 Task: Create a due date automation trigger when advanced on, on the wednesday before a card is due add dates due in between 1 and 5 working days at 11:00 AM.
Action: Mouse moved to (1381, 105)
Screenshot: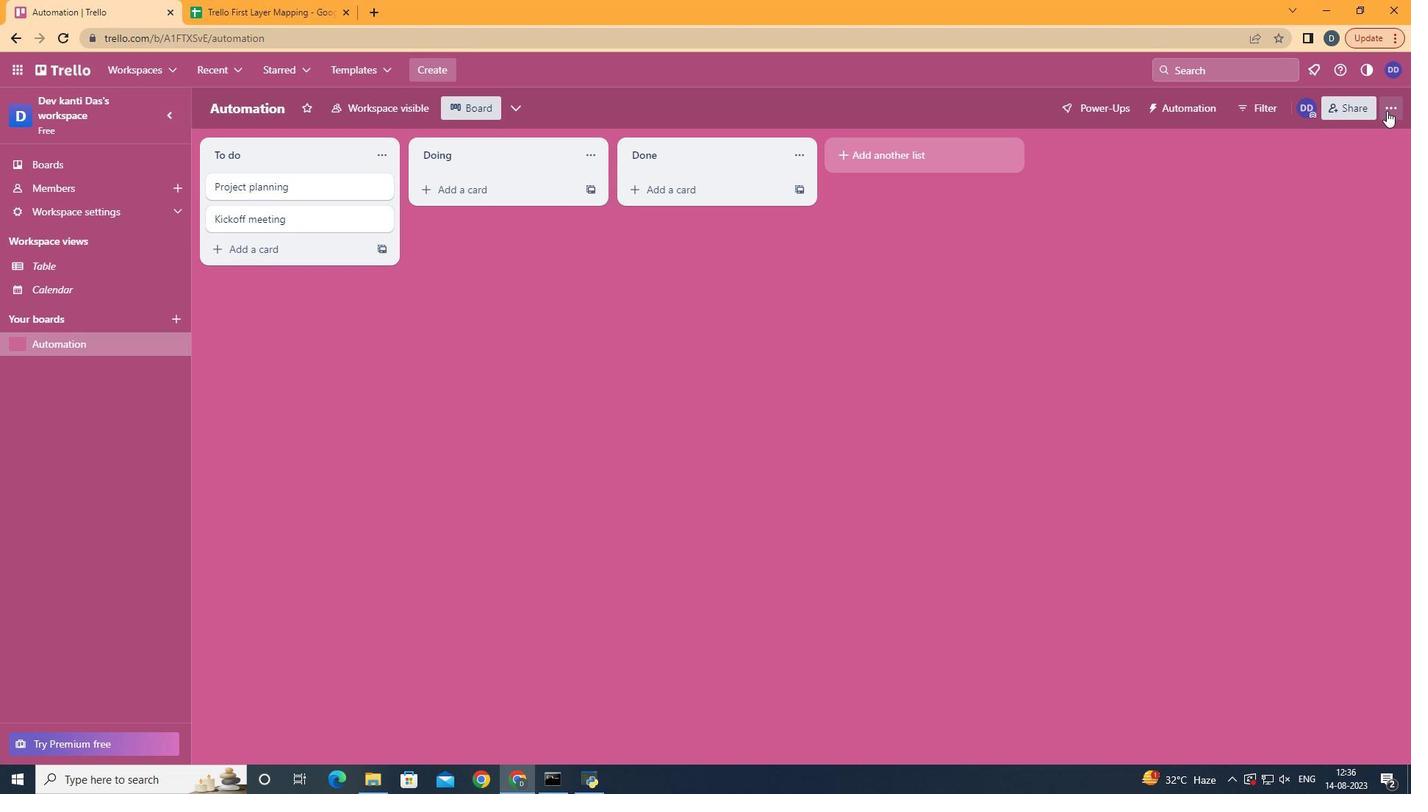 
Action: Mouse pressed left at (1381, 105)
Screenshot: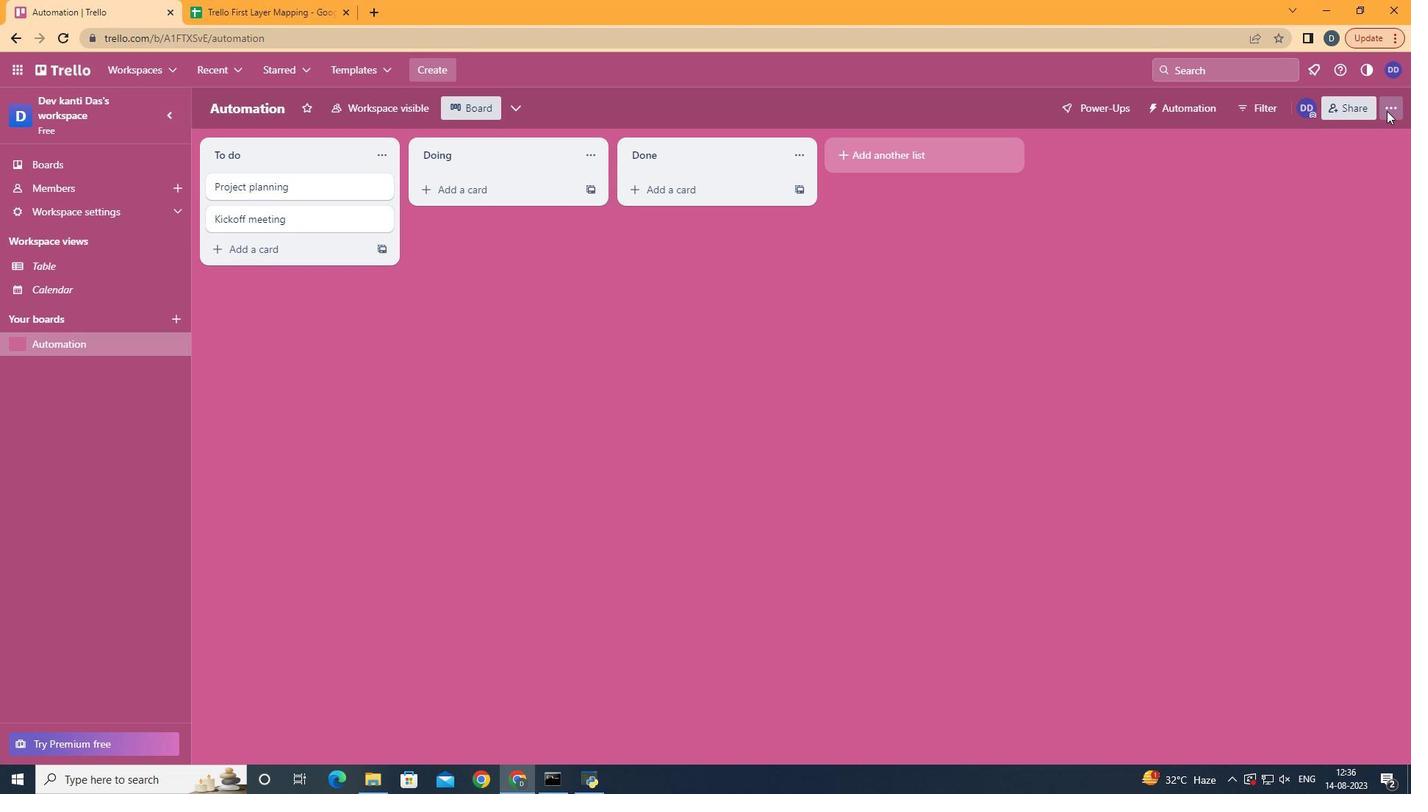 
Action: Mouse moved to (1248, 298)
Screenshot: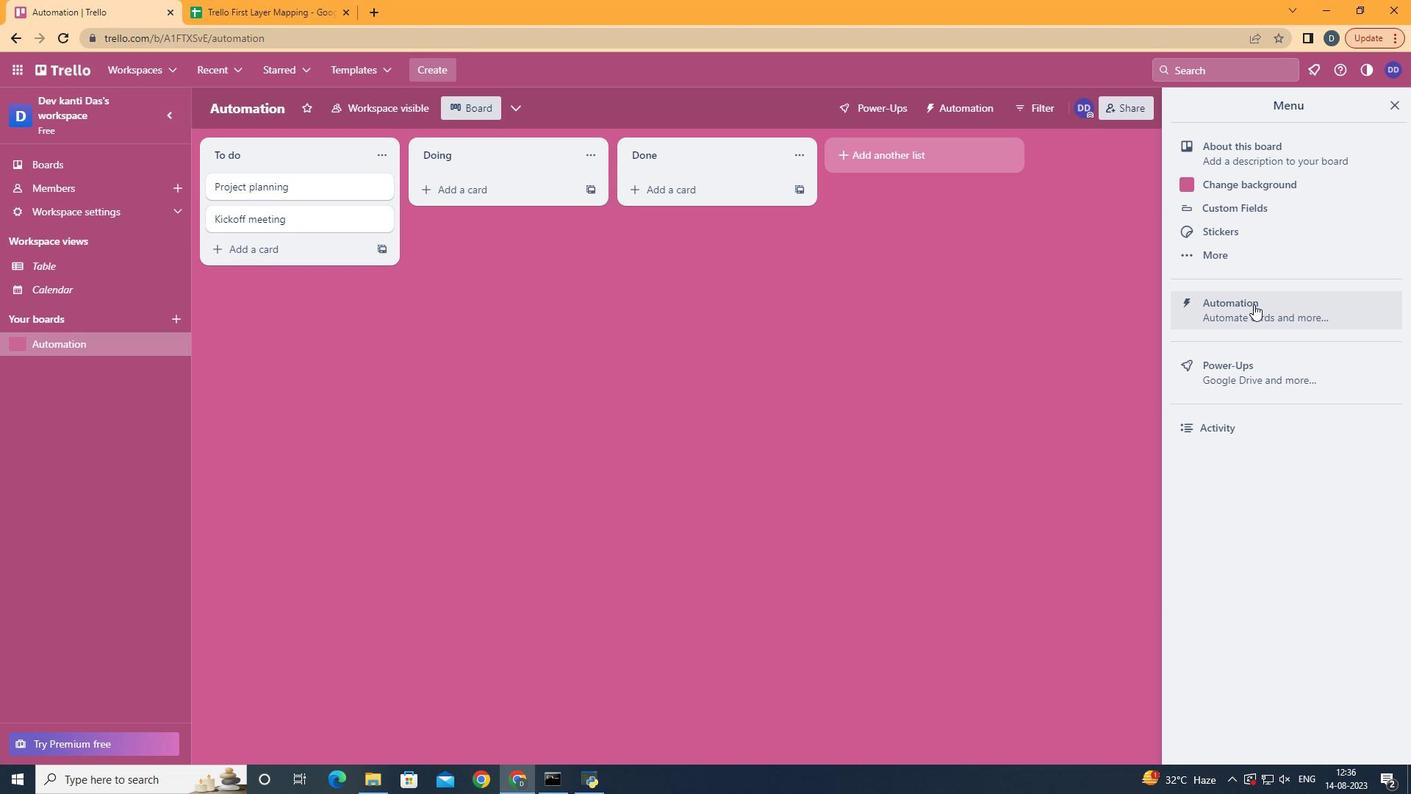
Action: Mouse pressed left at (1248, 298)
Screenshot: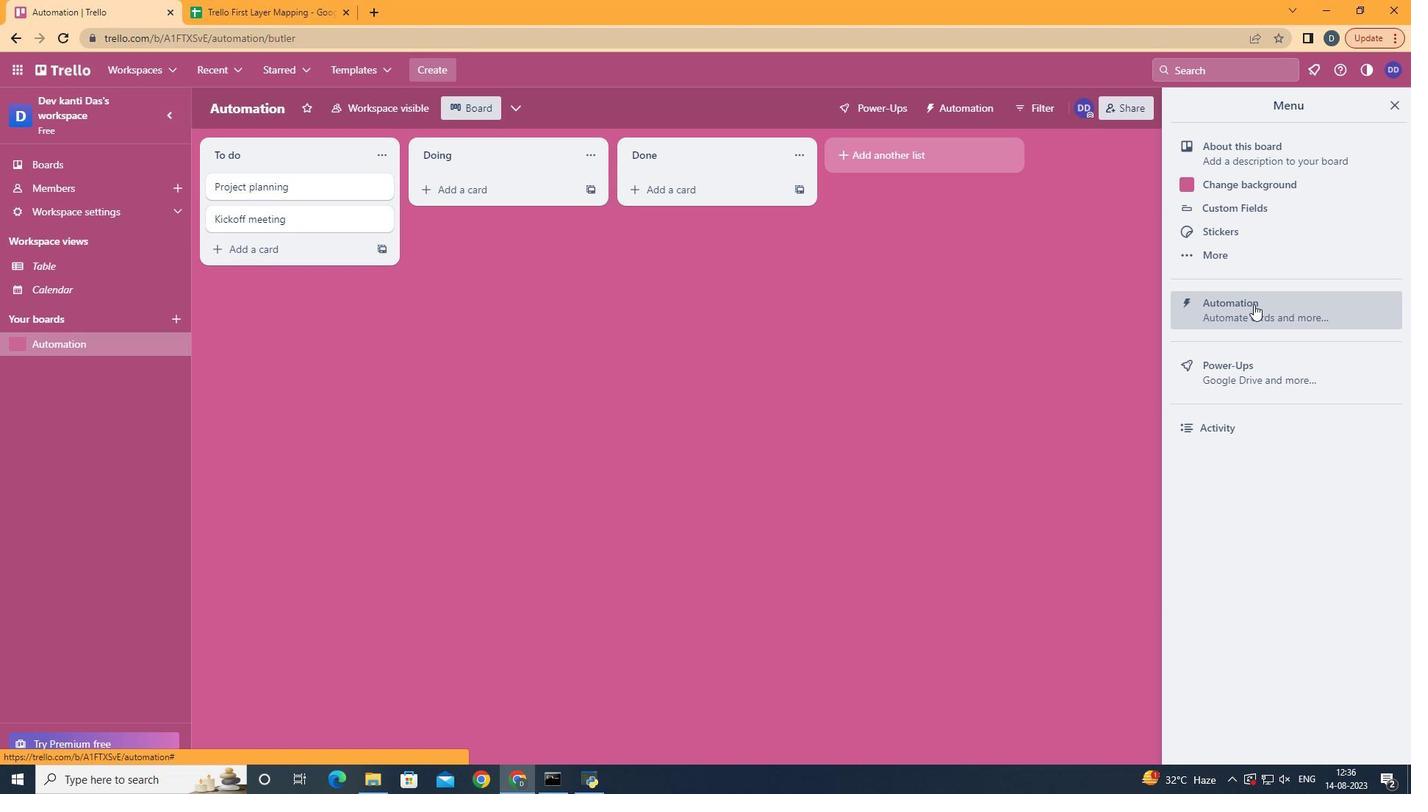 
Action: Mouse moved to (244, 285)
Screenshot: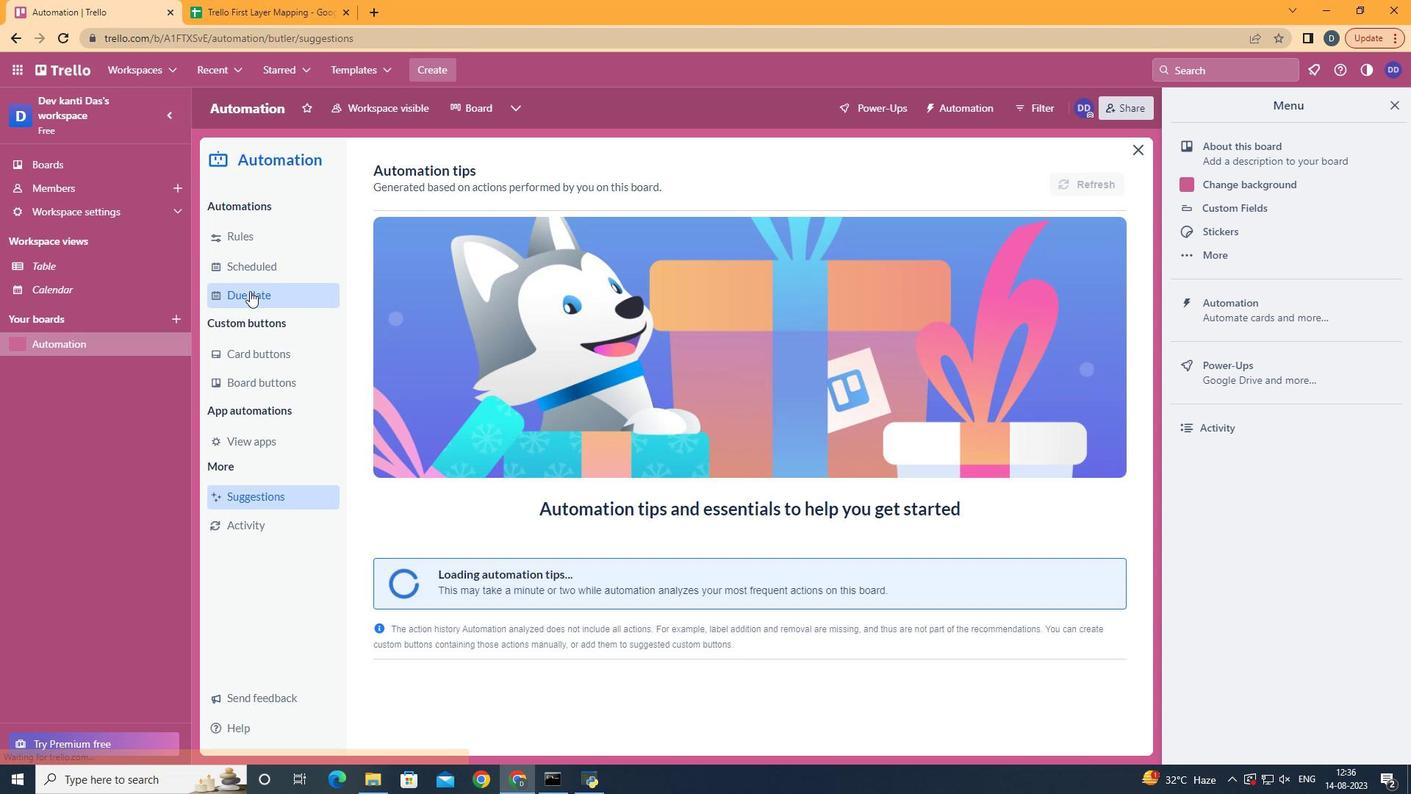 
Action: Mouse pressed left at (244, 285)
Screenshot: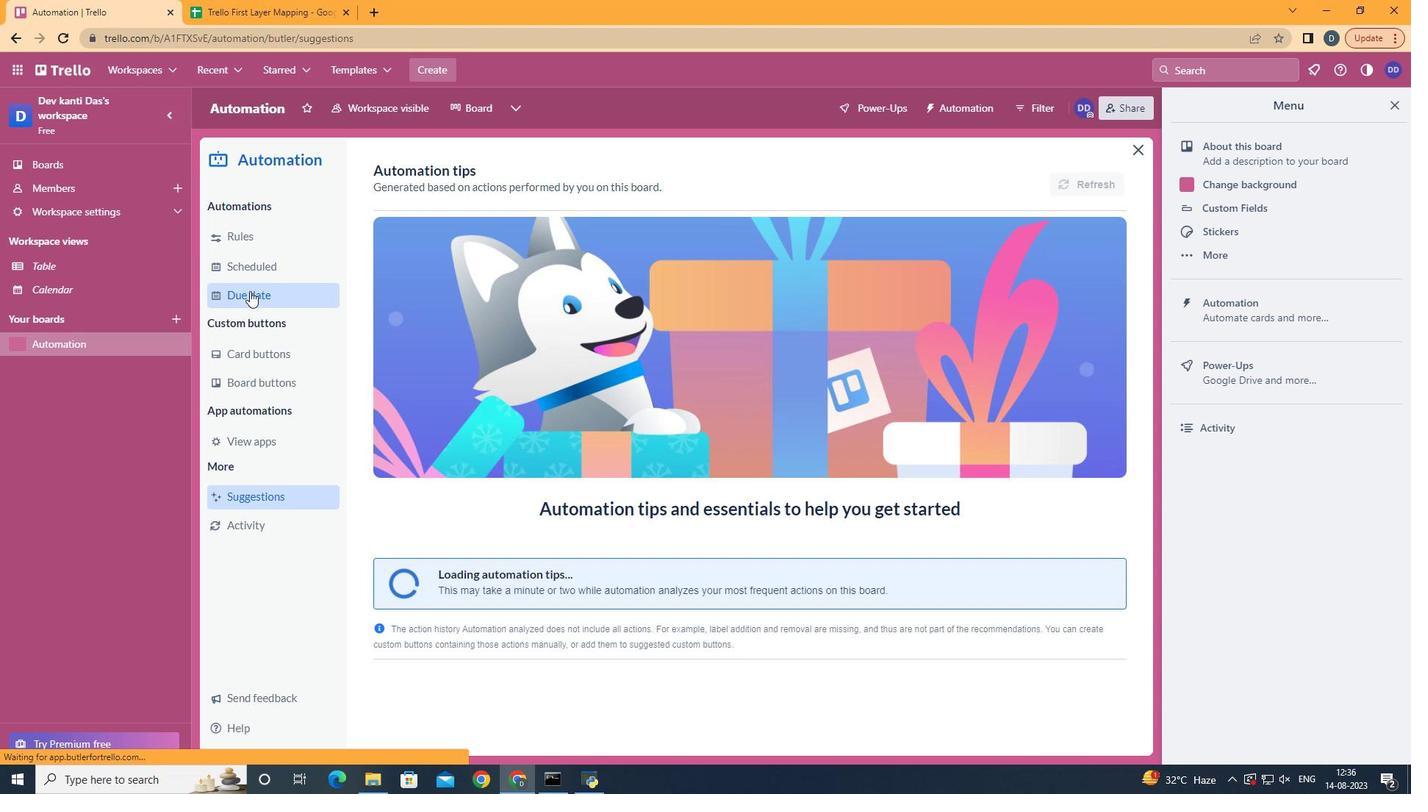 
Action: Mouse moved to (1020, 173)
Screenshot: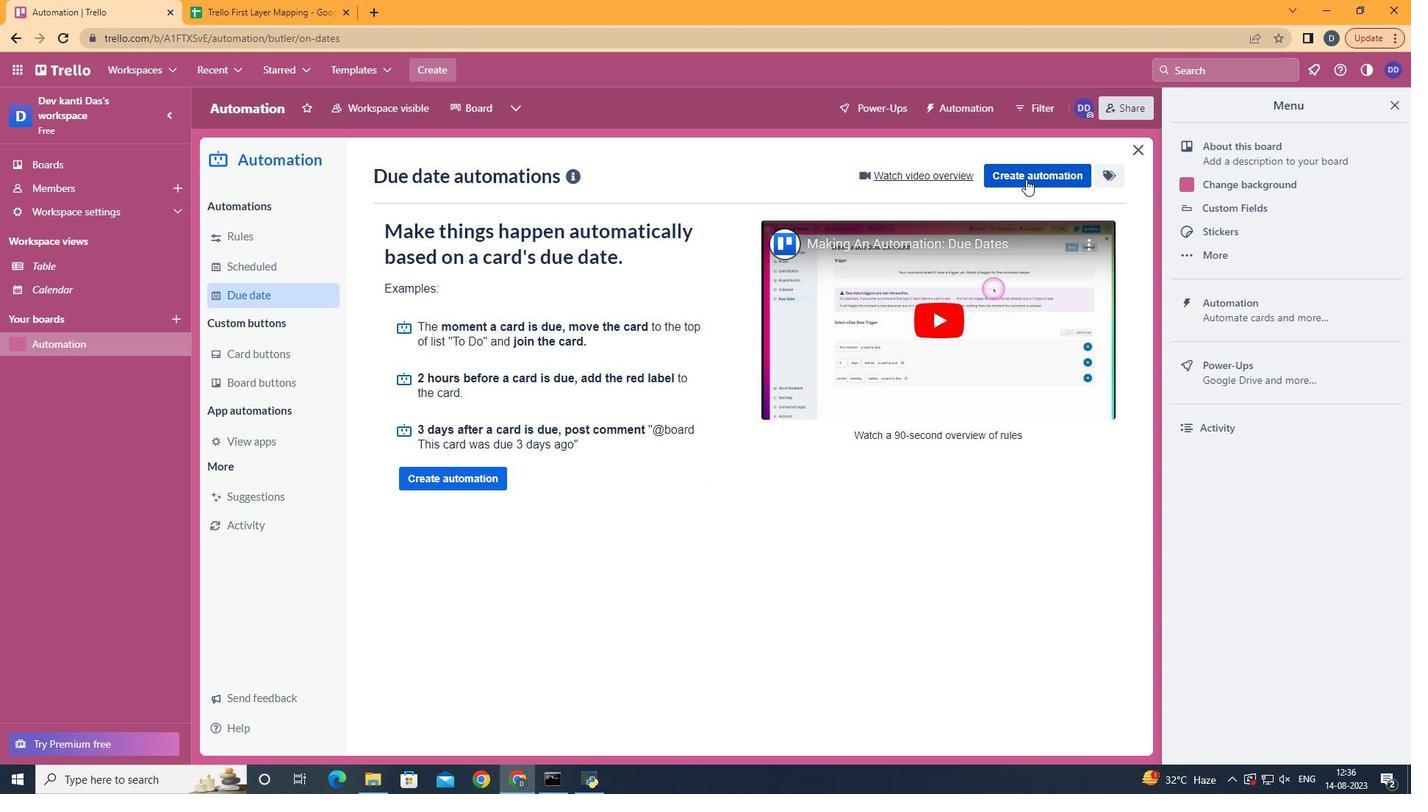 
Action: Mouse pressed left at (1020, 173)
Screenshot: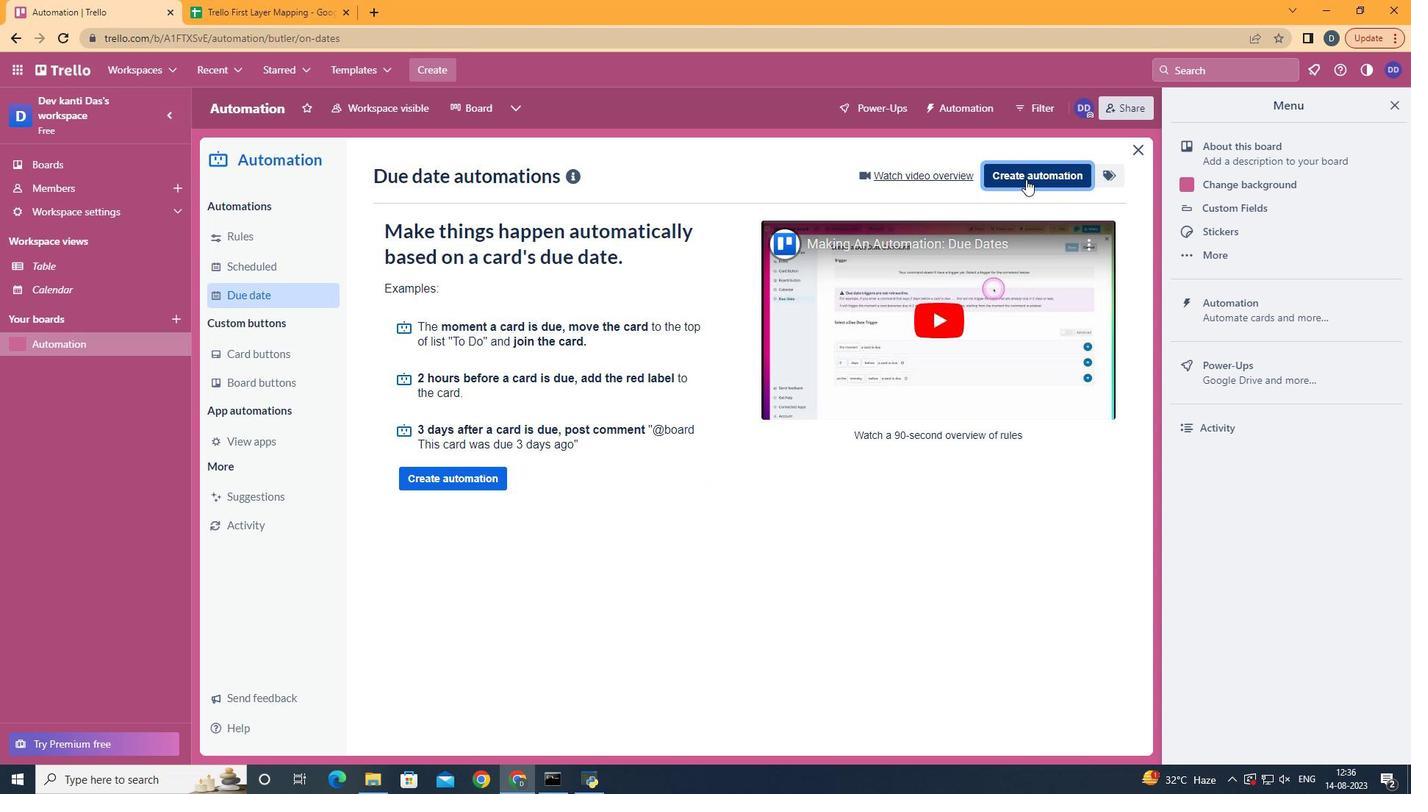 
Action: Mouse moved to (717, 311)
Screenshot: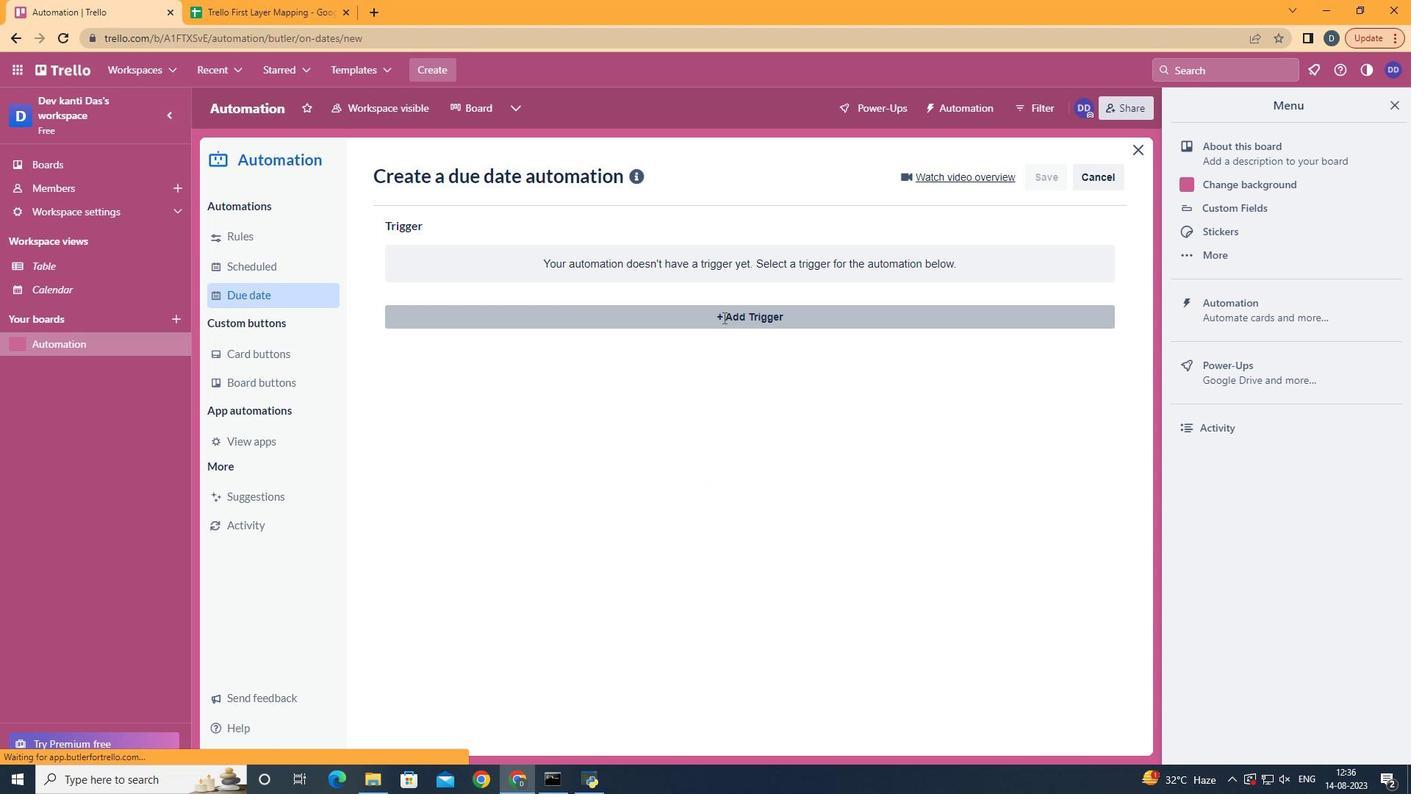 
Action: Mouse pressed left at (717, 311)
Screenshot: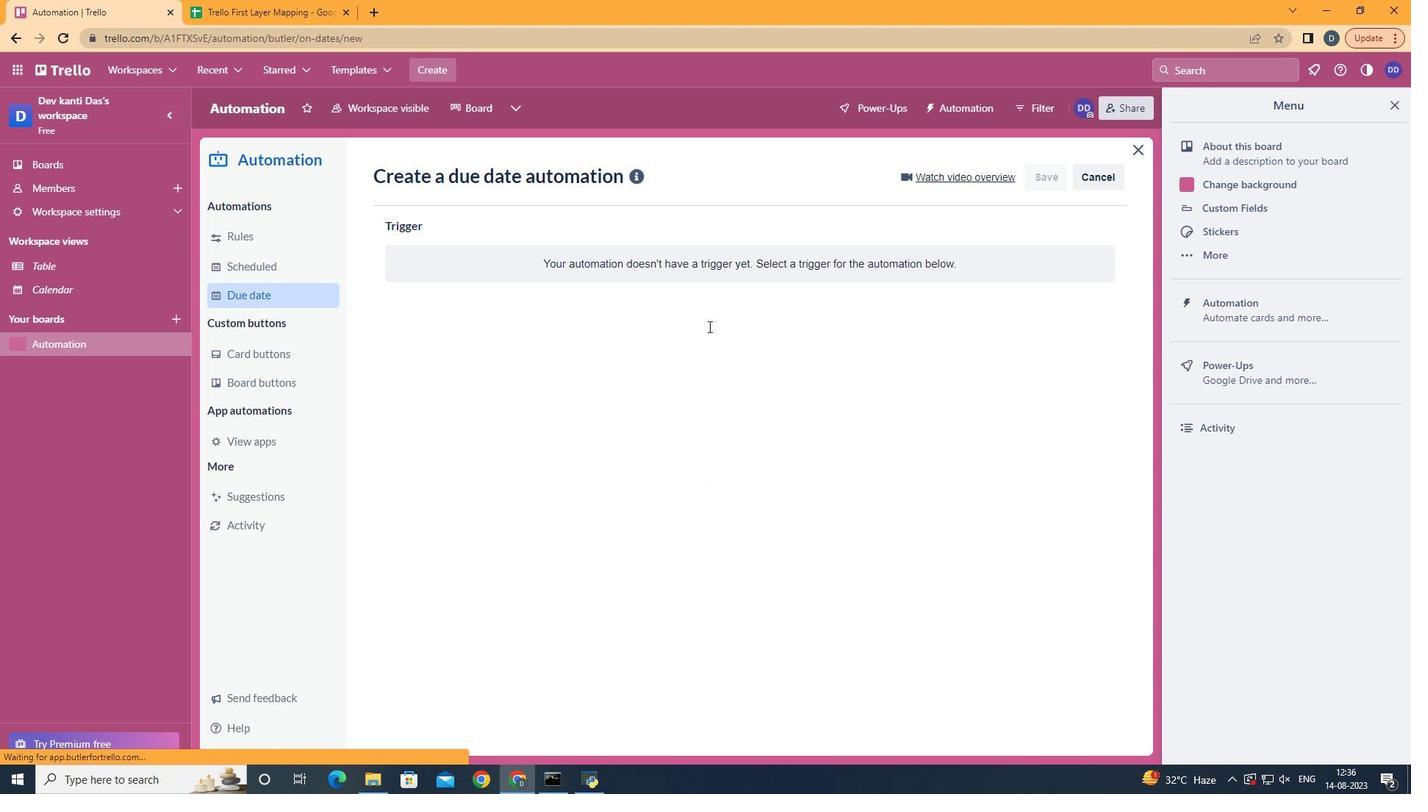 
Action: Mouse moved to (486, 444)
Screenshot: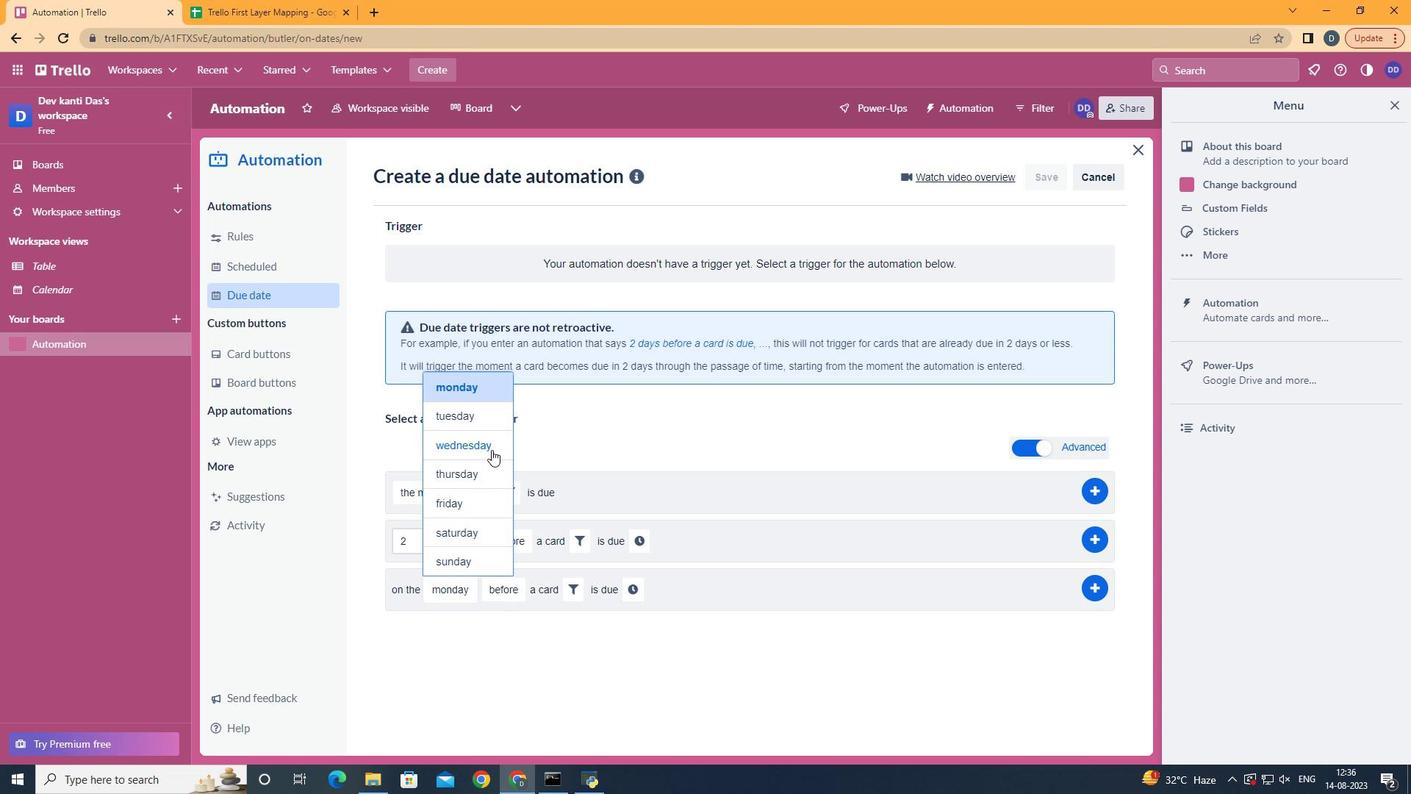 
Action: Mouse pressed left at (486, 444)
Screenshot: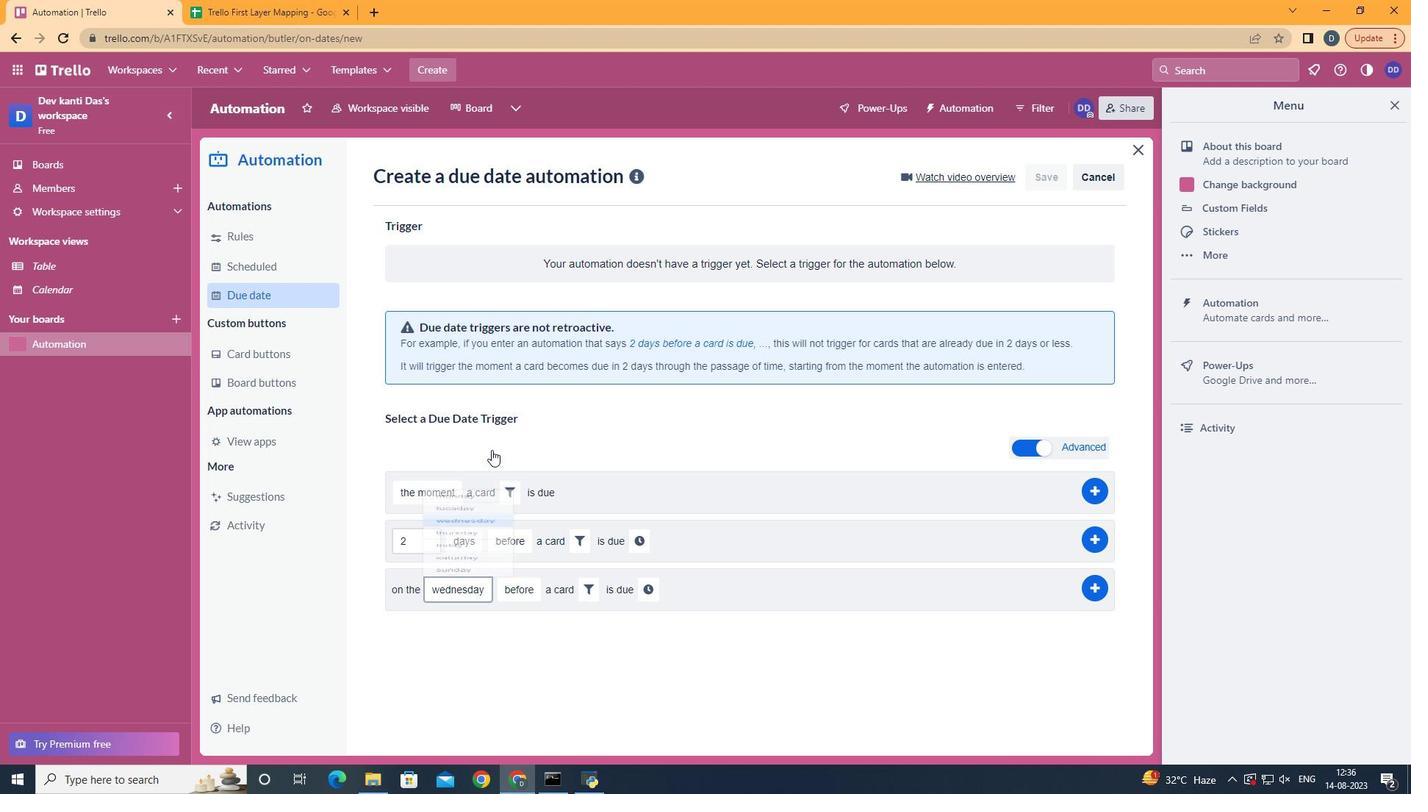 
Action: Mouse moved to (589, 584)
Screenshot: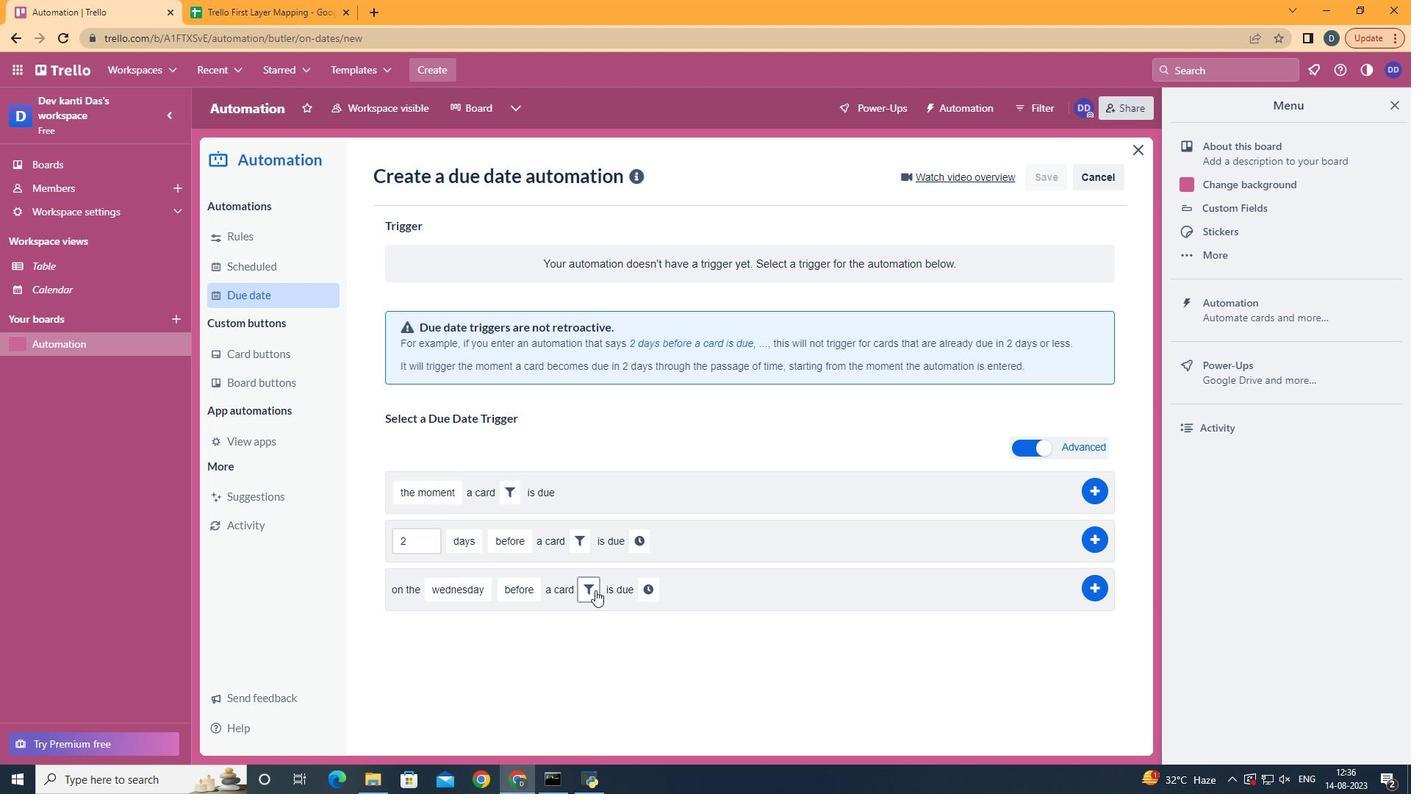 
Action: Mouse pressed left at (589, 584)
Screenshot: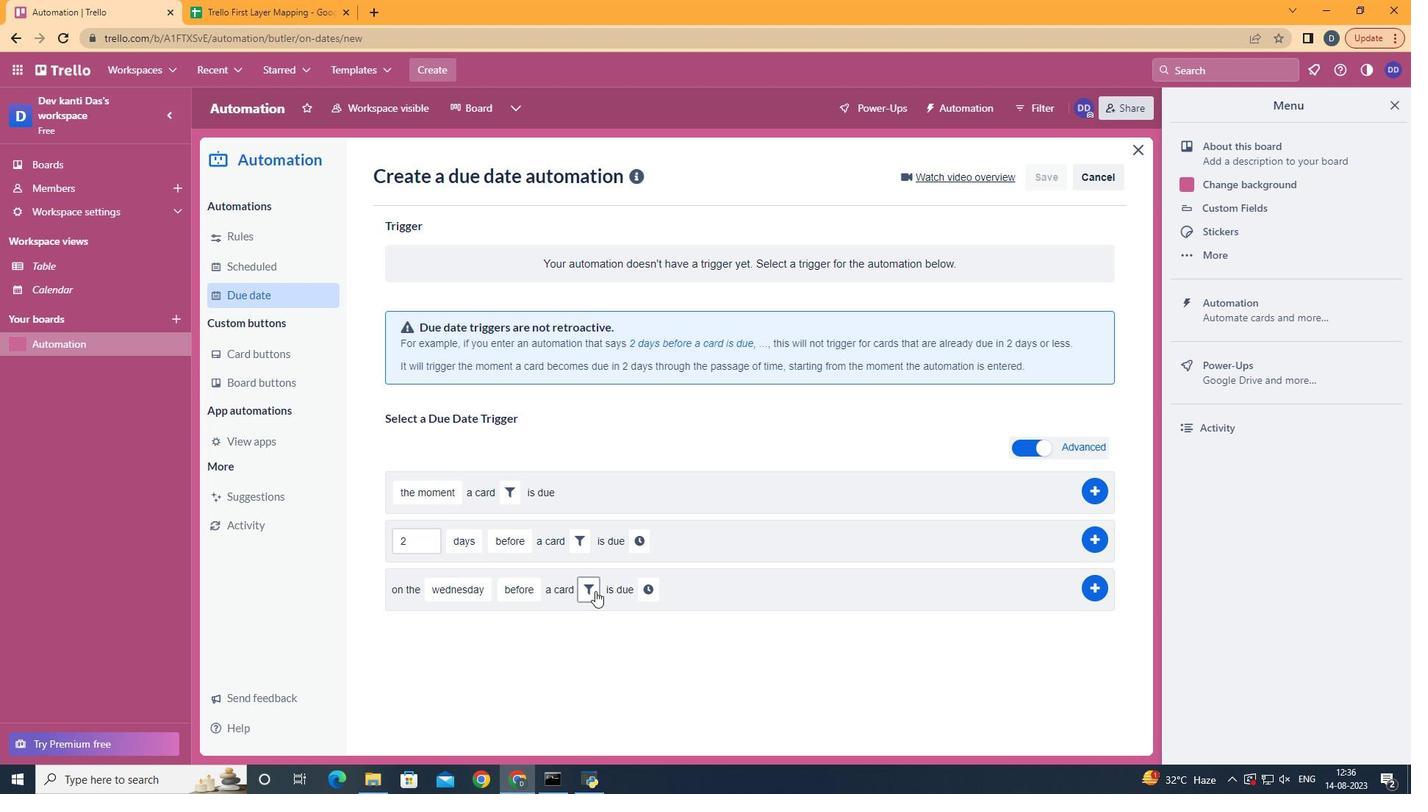 
Action: Mouse moved to (667, 622)
Screenshot: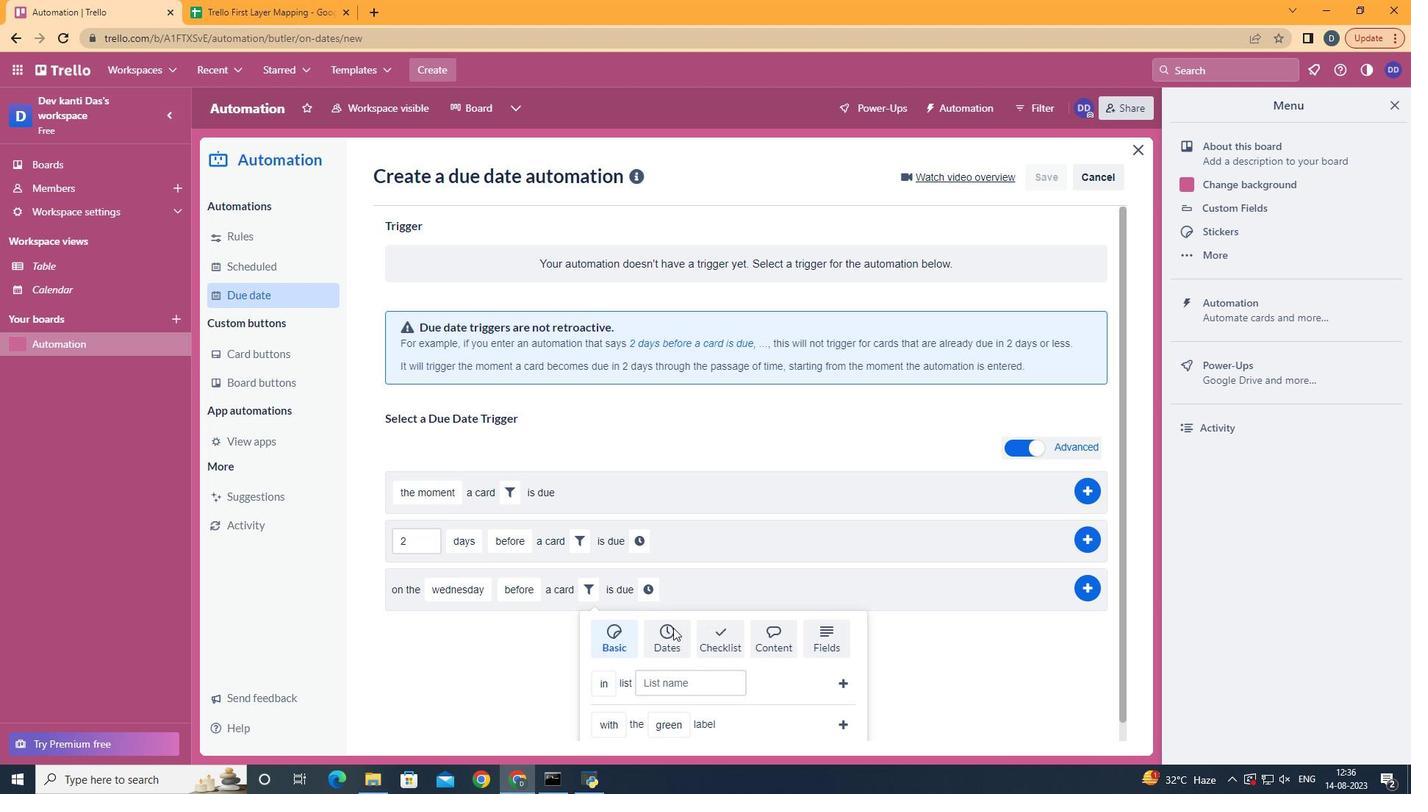 
Action: Mouse pressed left at (667, 622)
Screenshot: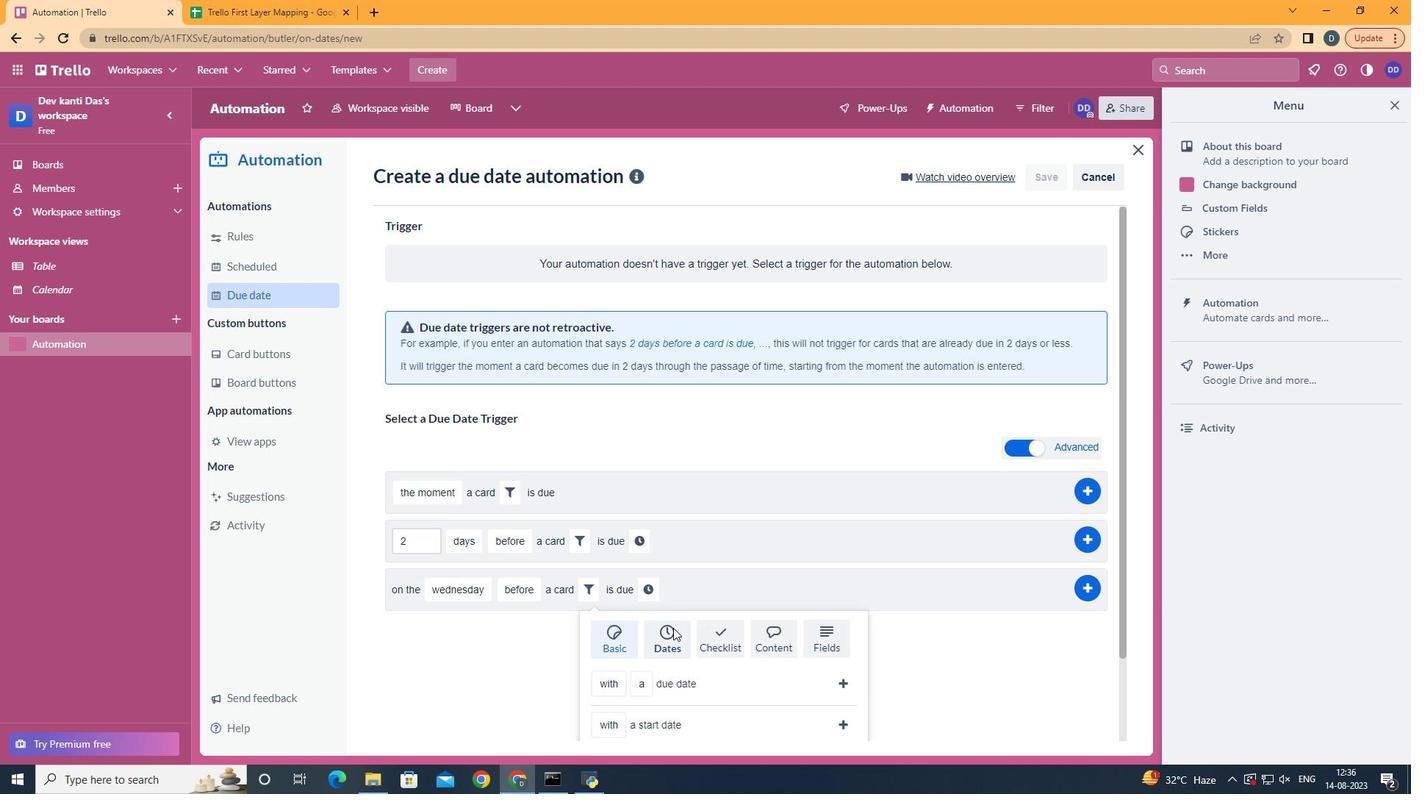 
Action: Mouse scrolled (667, 621) with delta (0, 0)
Screenshot: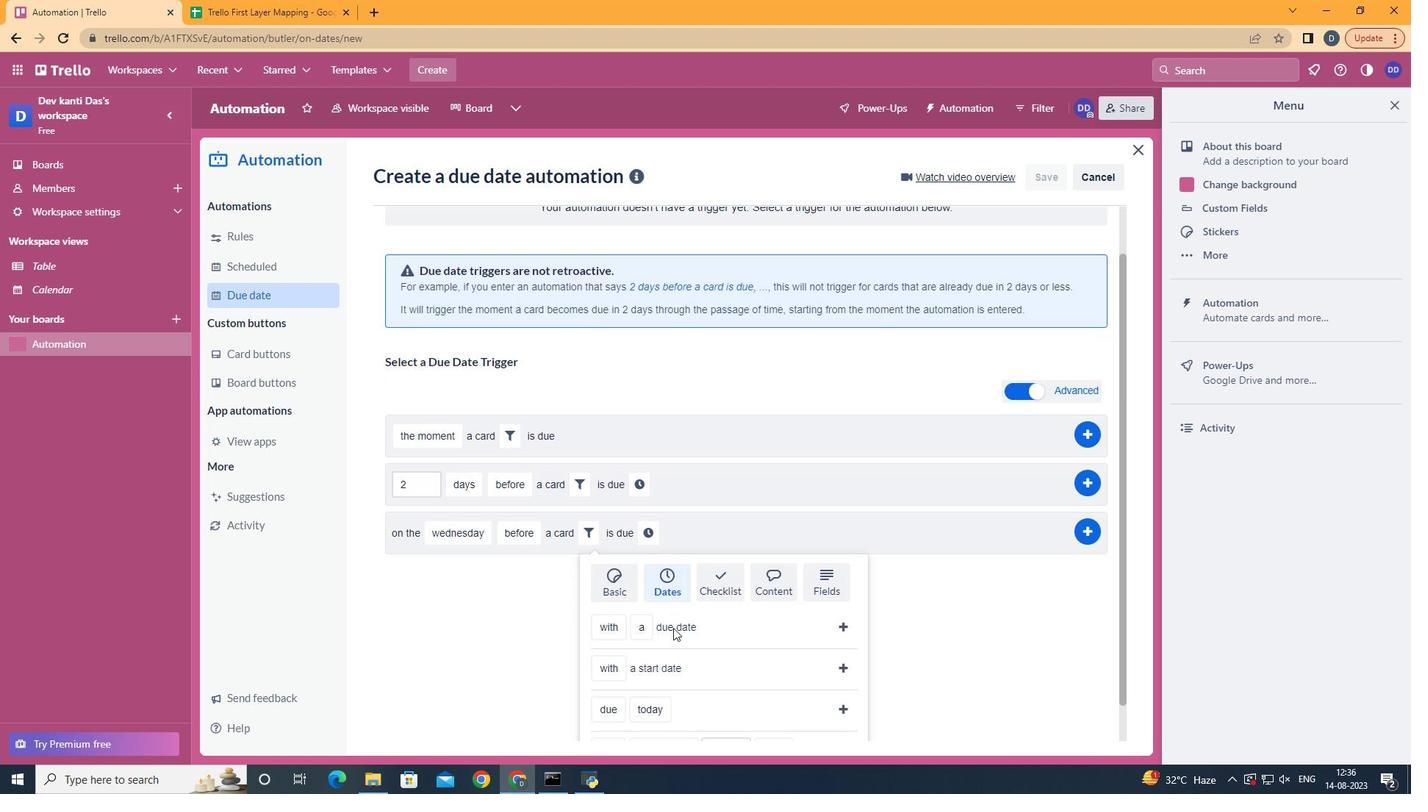 
Action: Mouse scrolled (667, 621) with delta (0, 0)
Screenshot: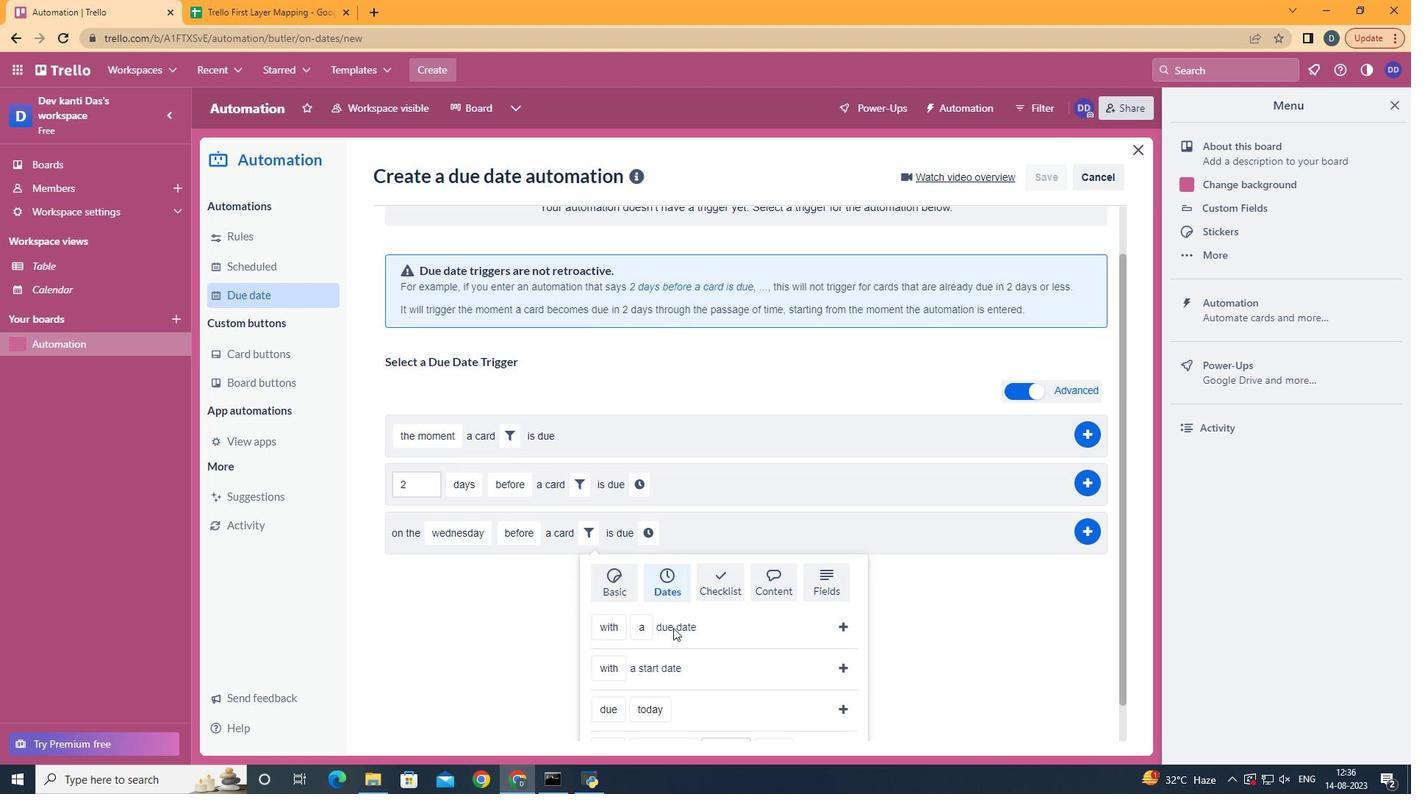 
Action: Mouse scrolled (667, 621) with delta (0, 0)
Screenshot: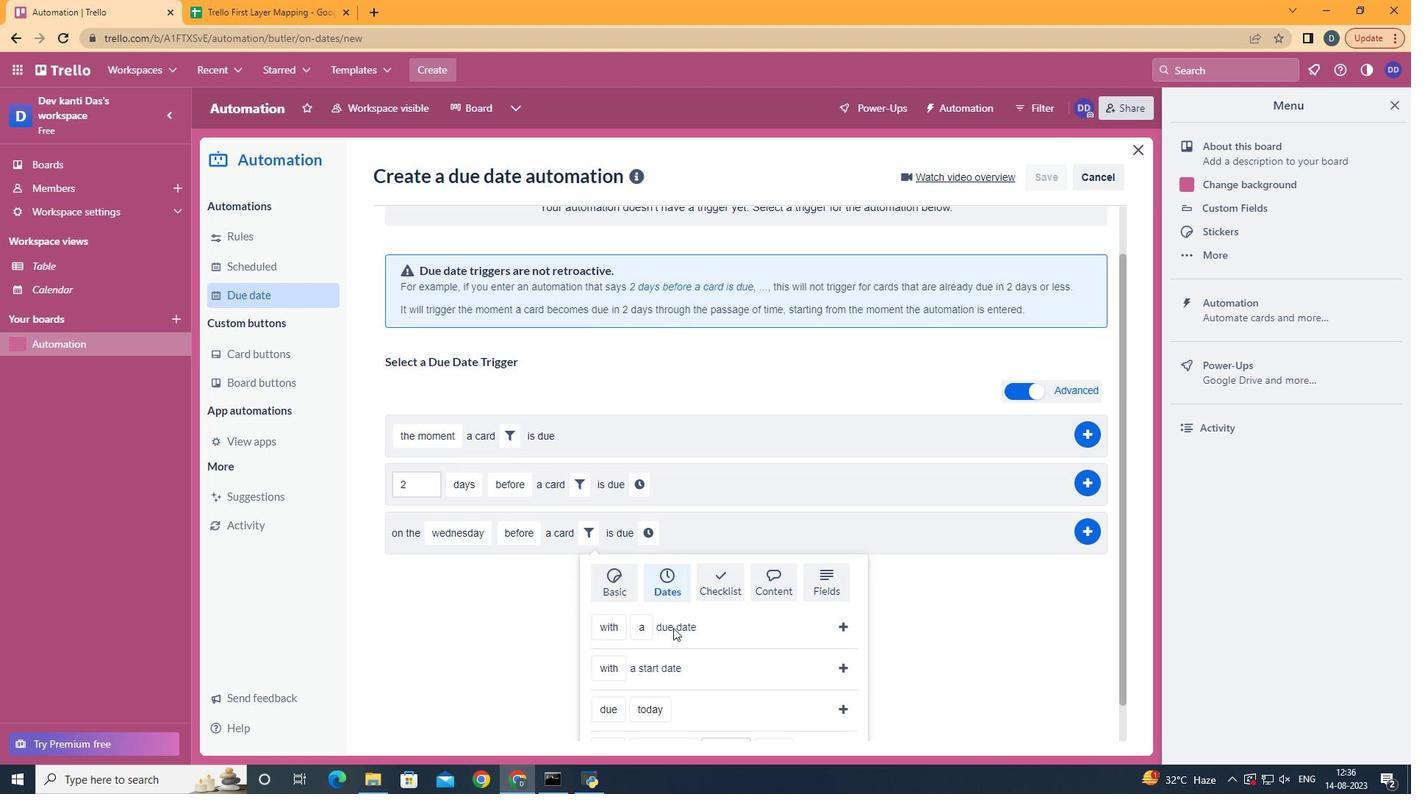 
Action: Mouse scrolled (667, 621) with delta (0, 0)
Screenshot: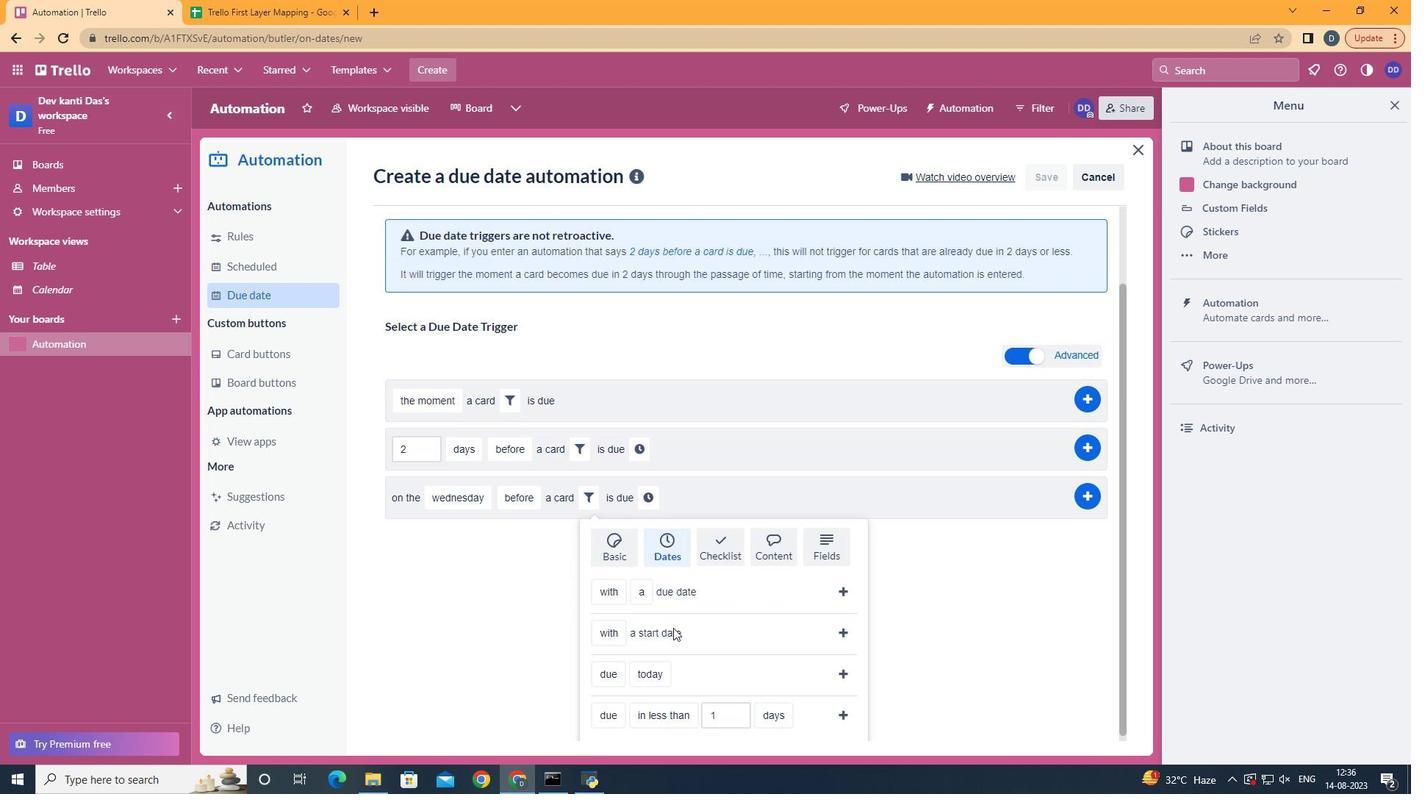 
Action: Mouse scrolled (667, 621) with delta (0, 0)
Screenshot: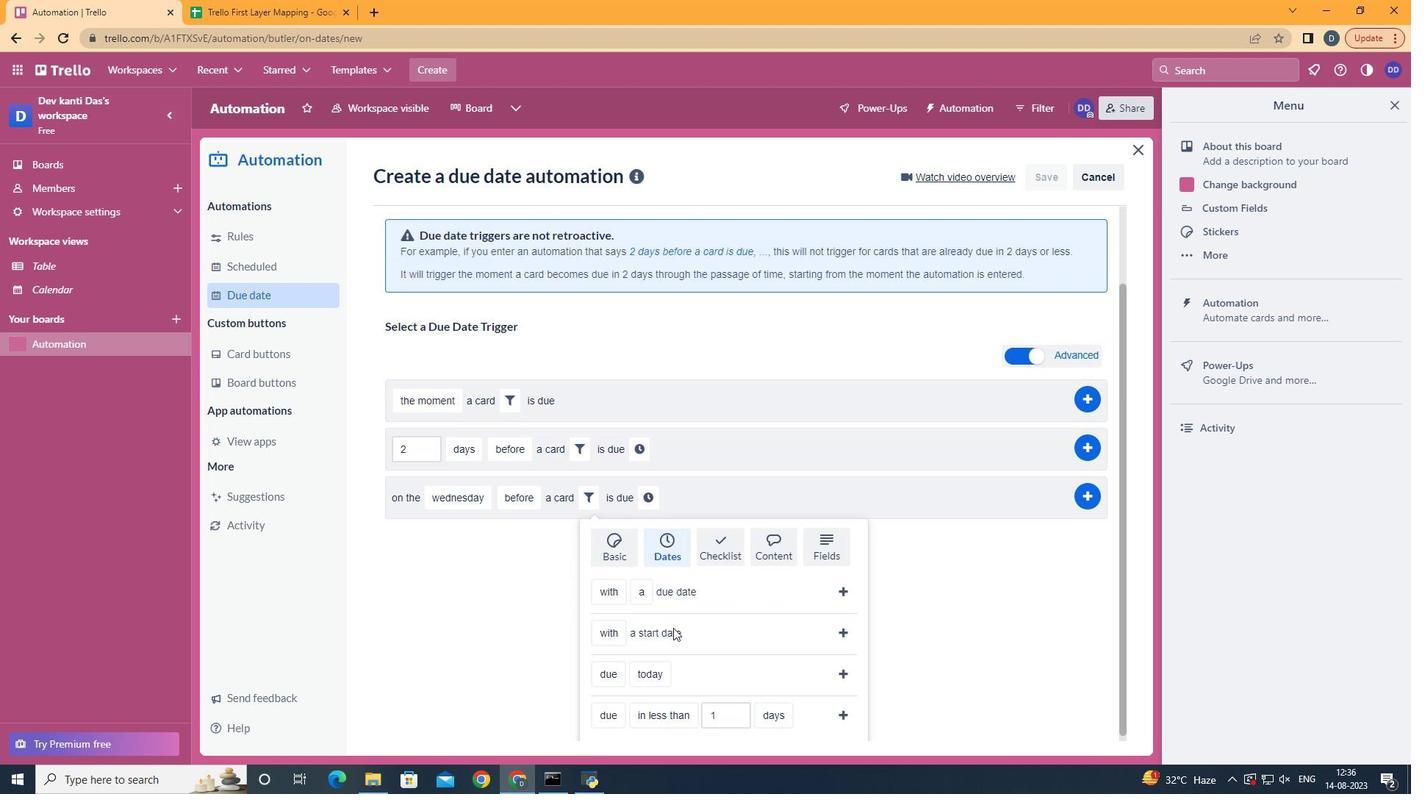 
Action: Mouse moved to (674, 680)
Screenshot: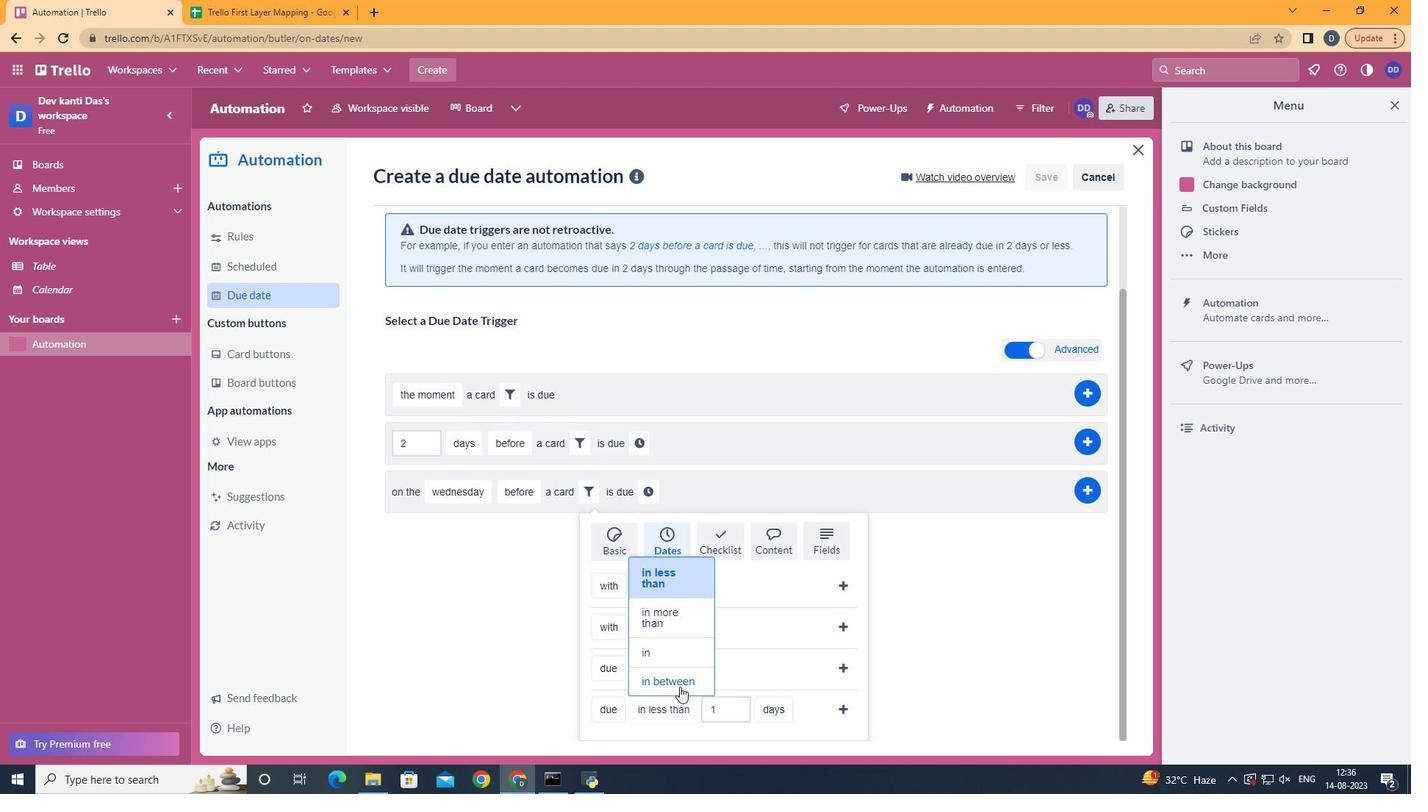
Action: Mouse pressed left at (674, 680)
Screenshot: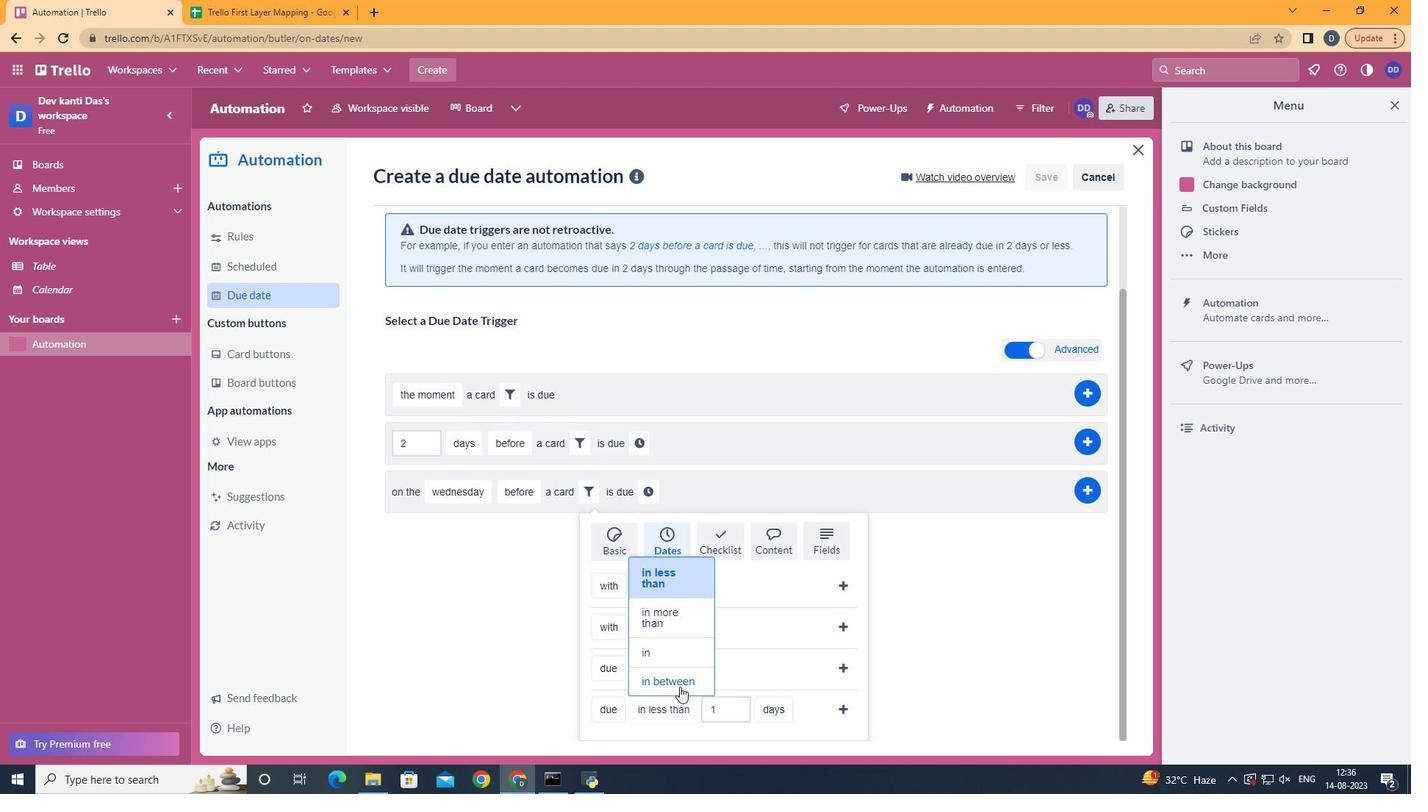 
Action: Mouse moved to (851, 683)
Screenshot: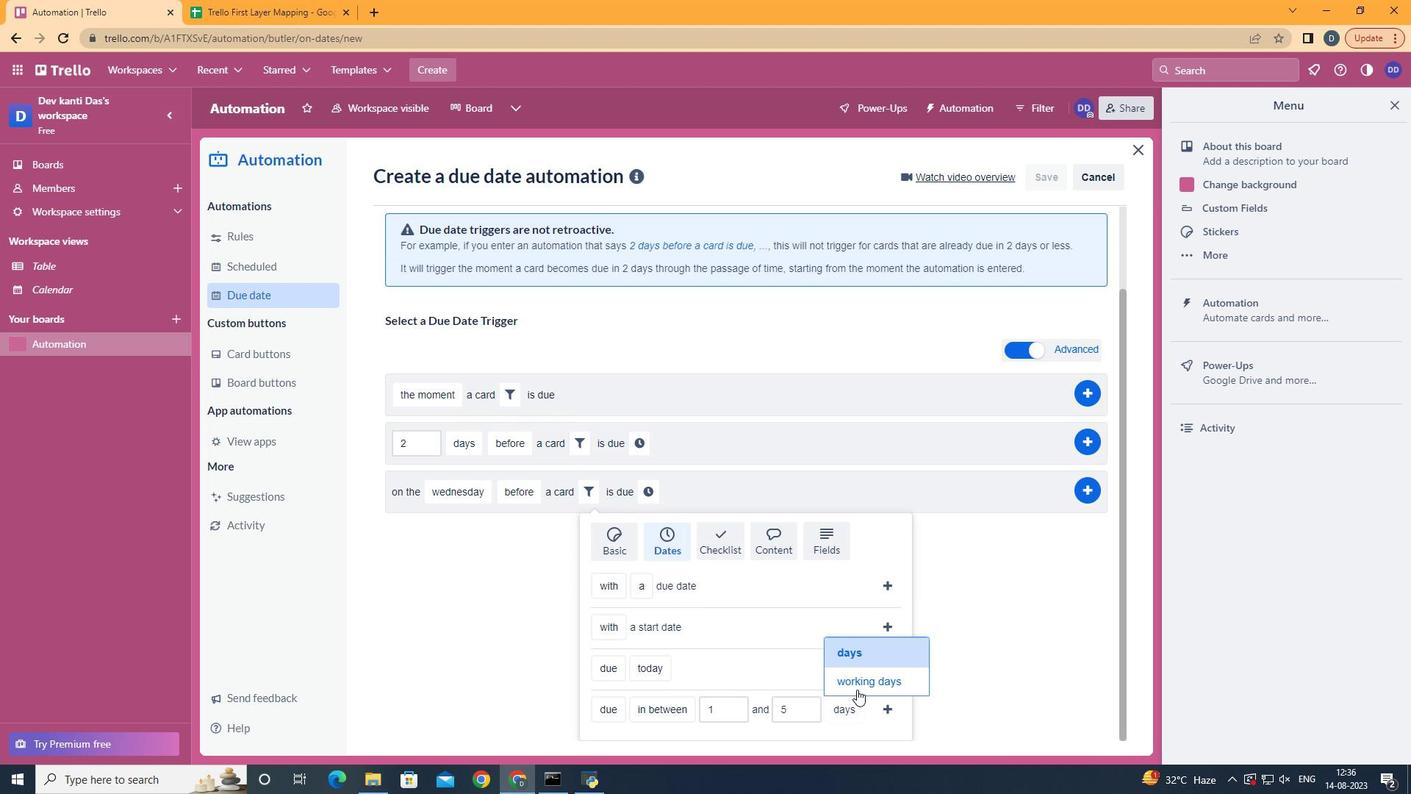
Action: Mouse pressed left at (851, 683)
Screenshot: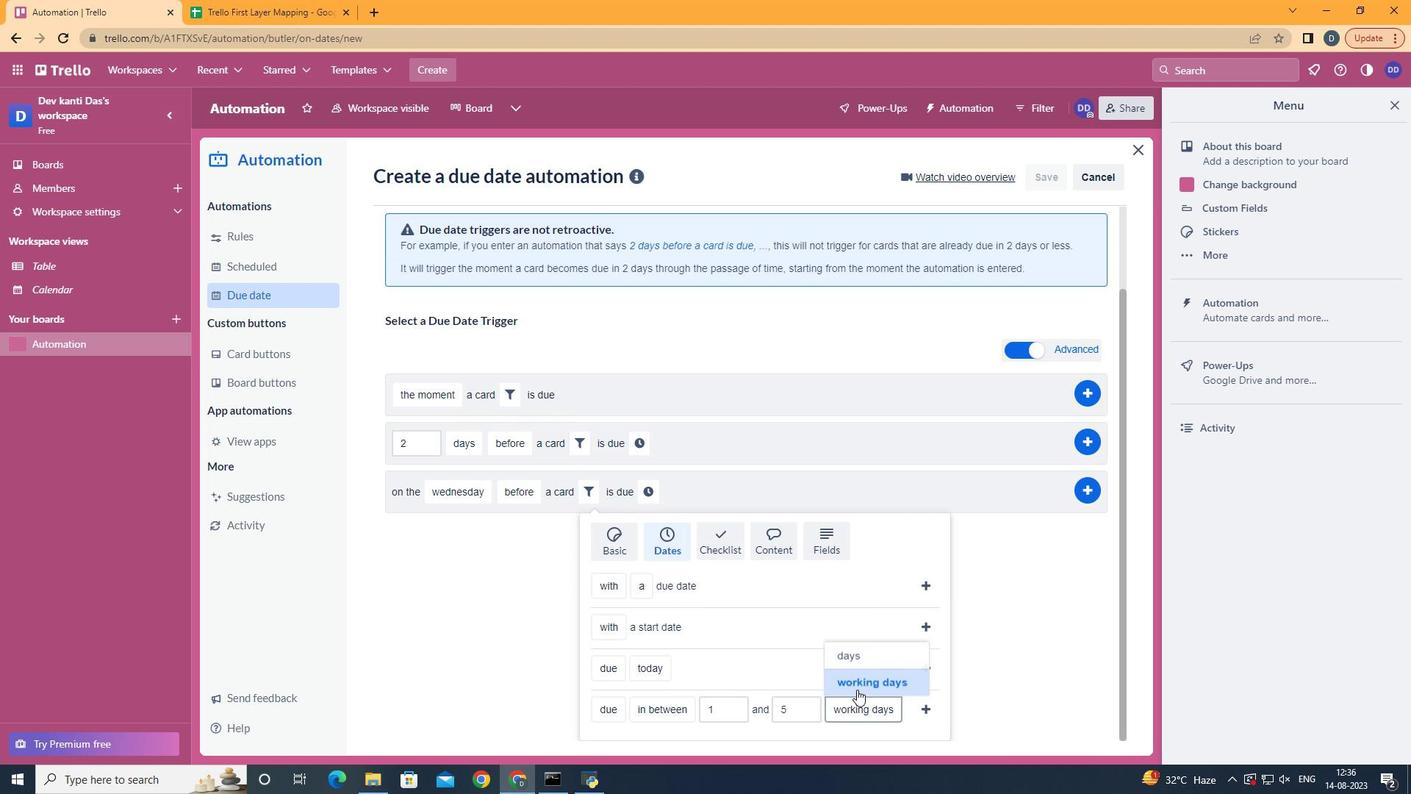 
Action: Mouse moved to (917, 705)
Screenshot: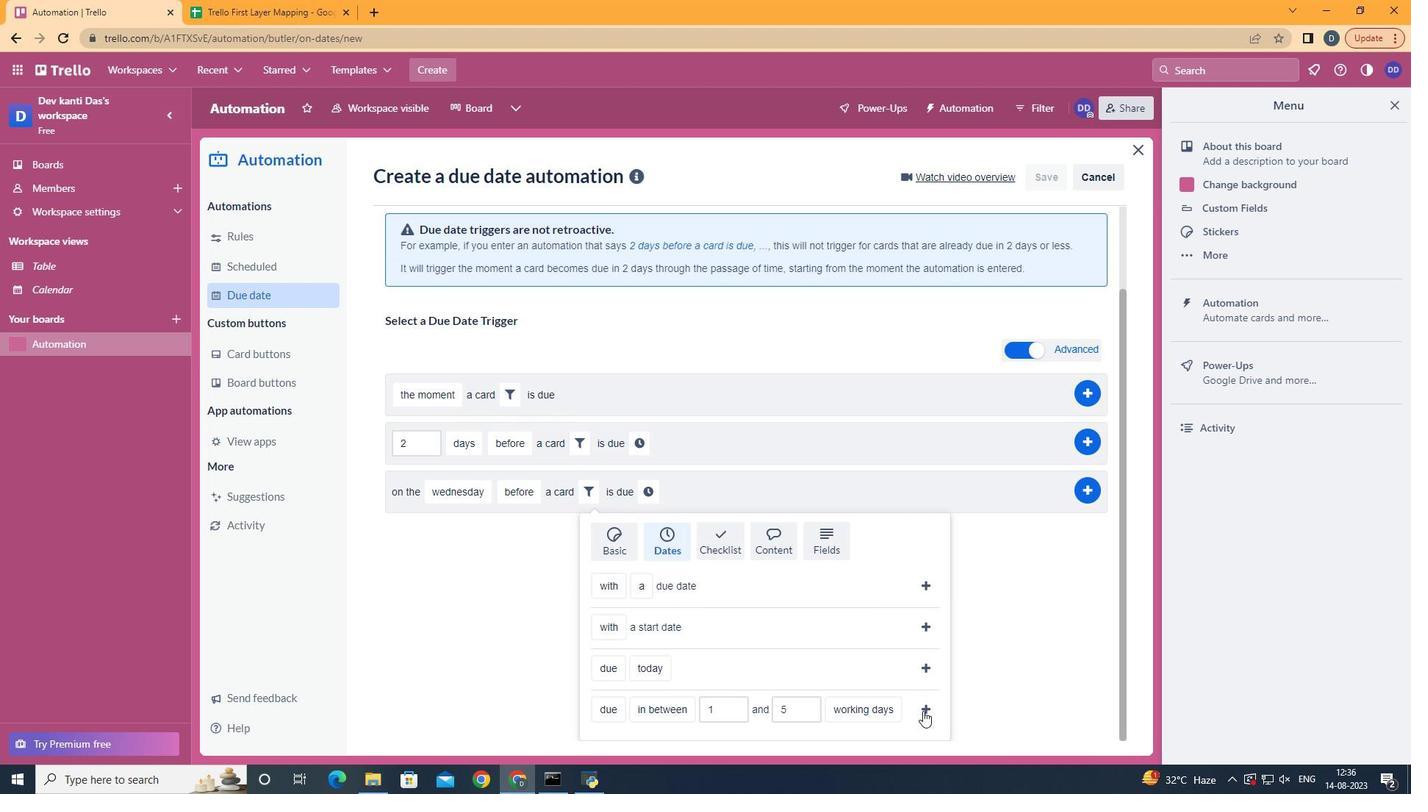 
Action: Mouse pressed left at (917, 705)
Screenshot: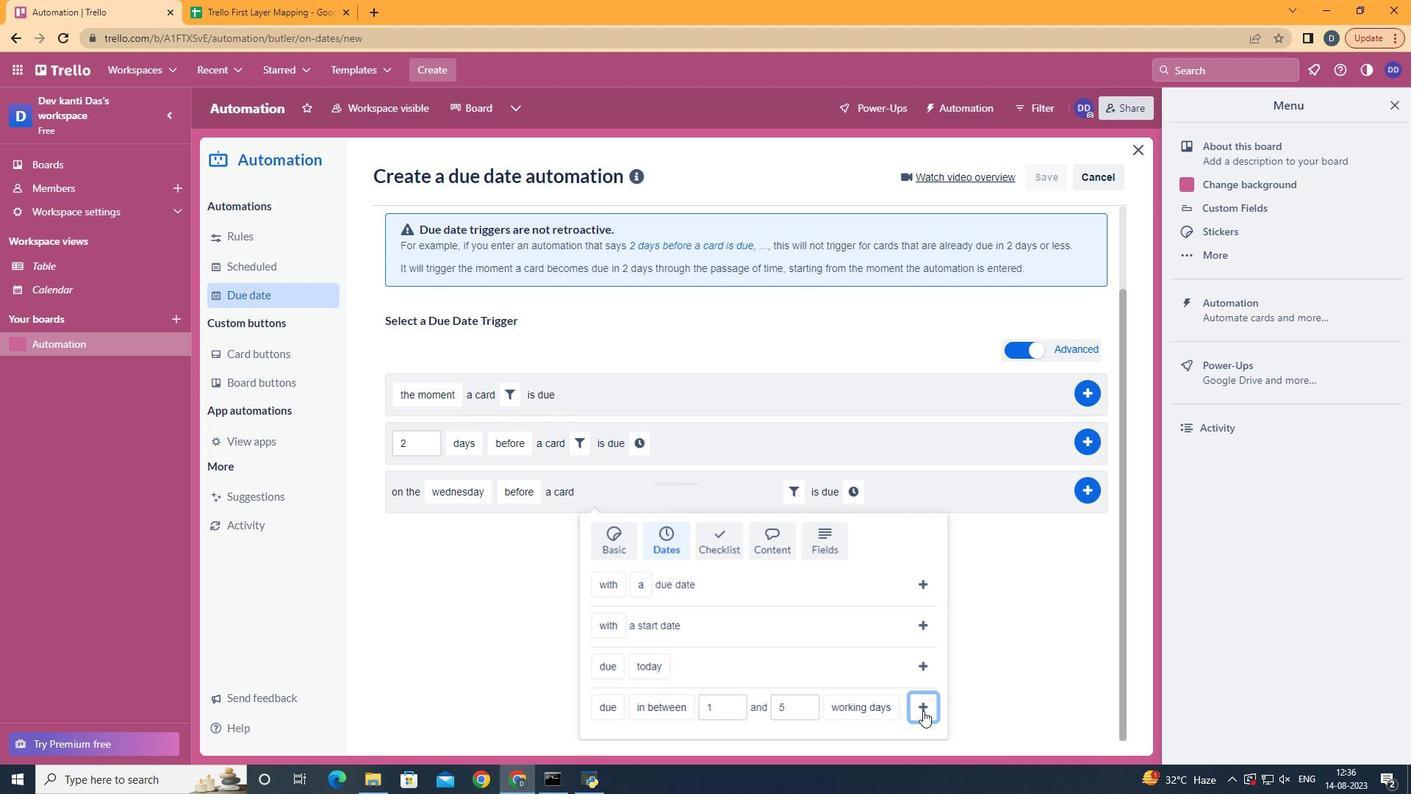 
Action: Mouse moved to (848, 591)
Screenshot: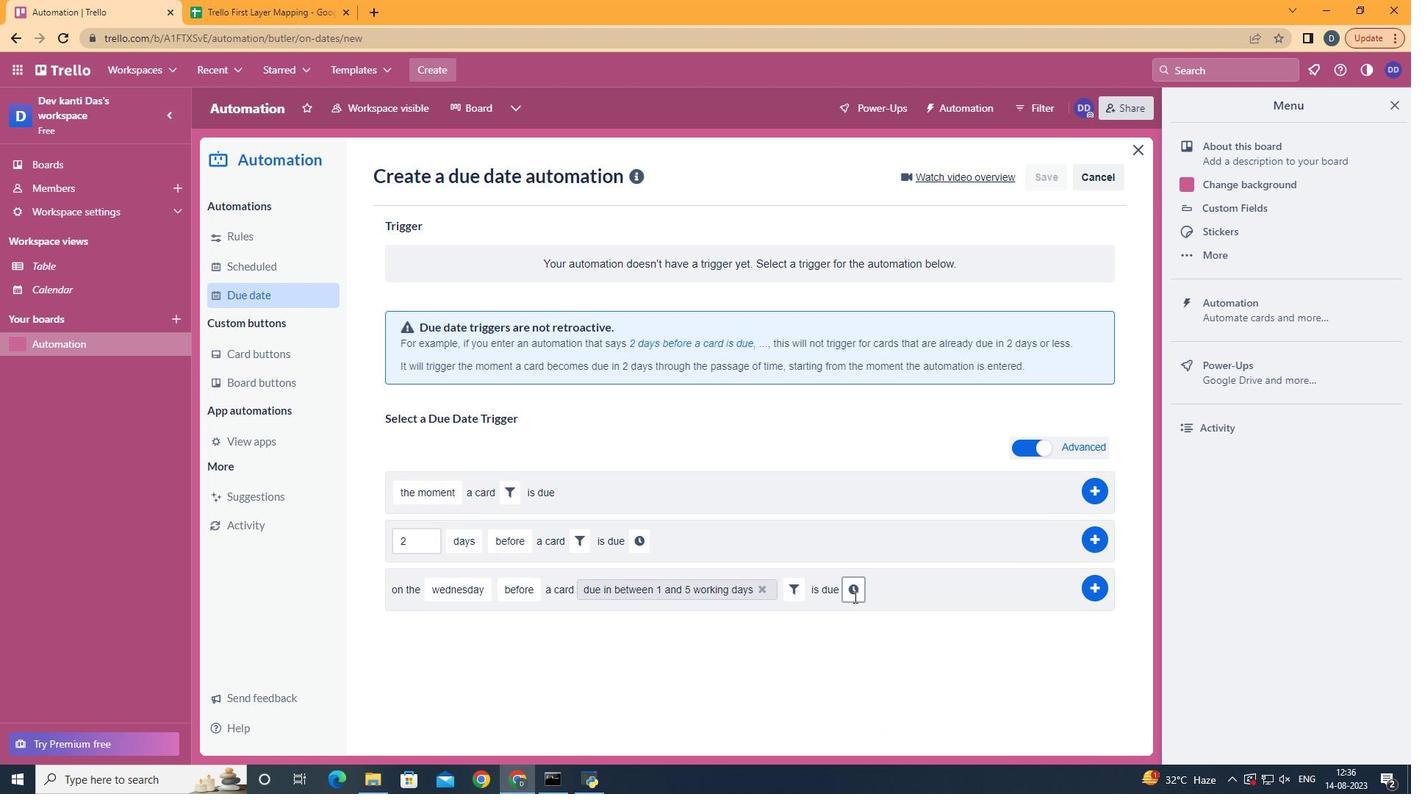 
Action: Mouse pressed left at (848, 591)
Screenshot: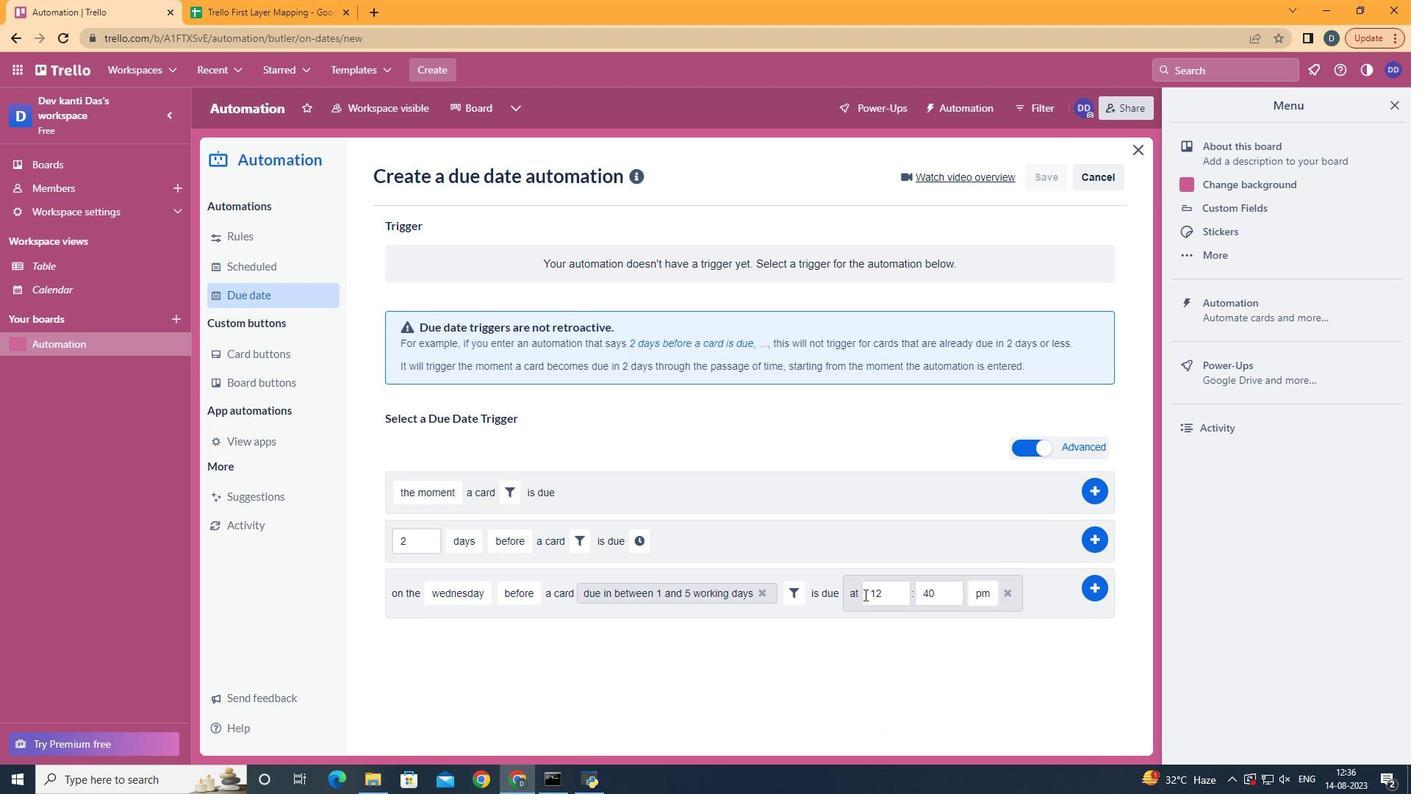 
Action: Mouse moved to (875, 591)
Screenshot: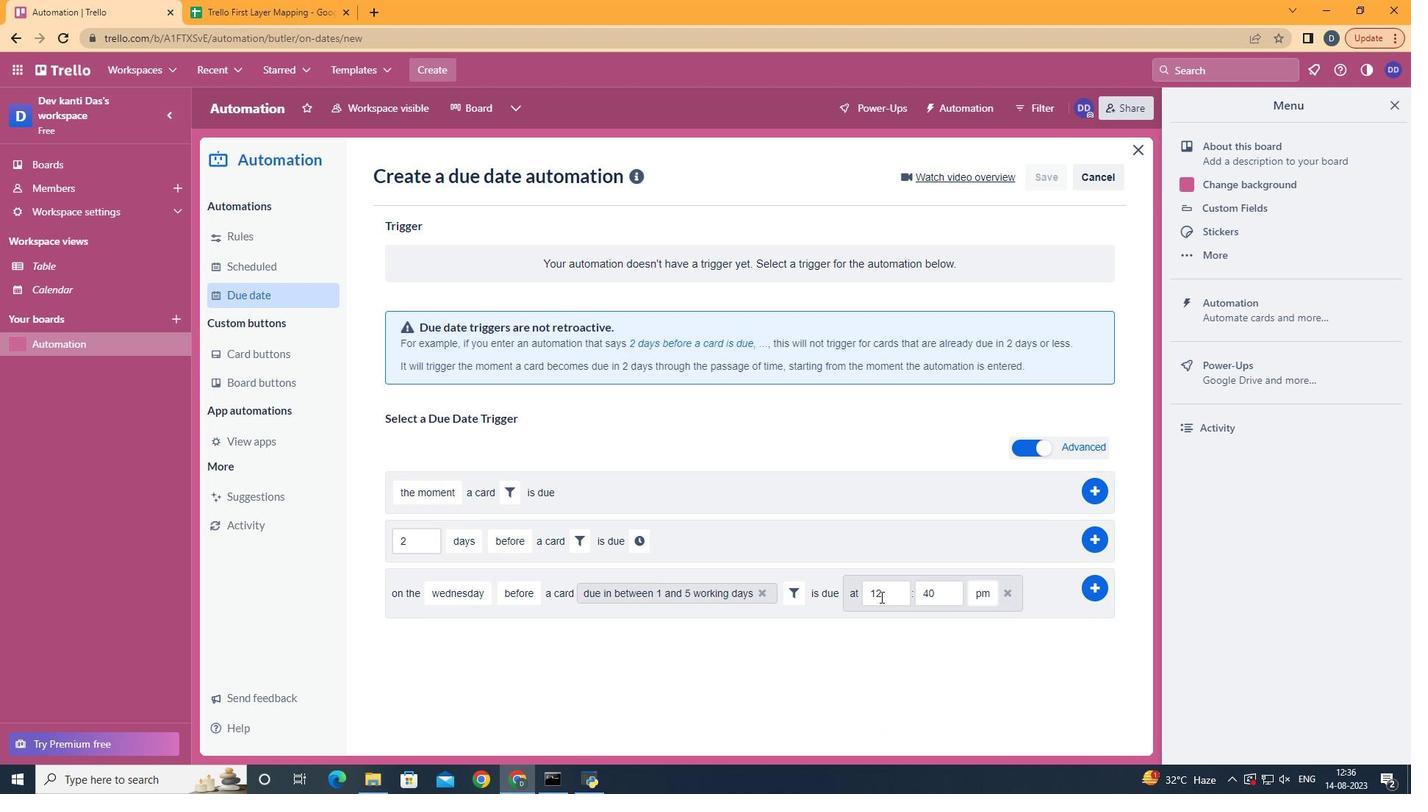 
Action: Mouse pressed left at (875, 591)
Screenshot: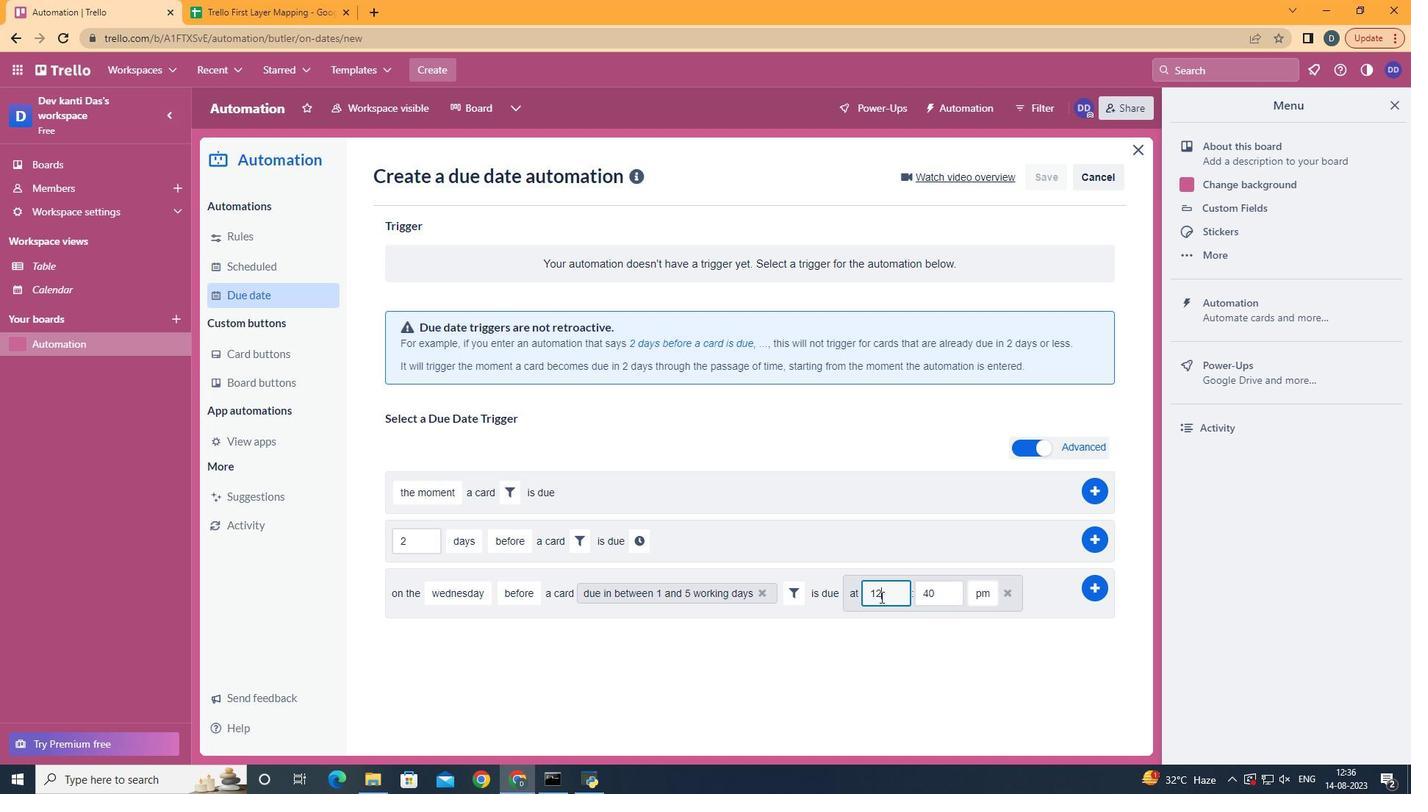 
Action: Mouse moved to (871, 592)
Screenshot: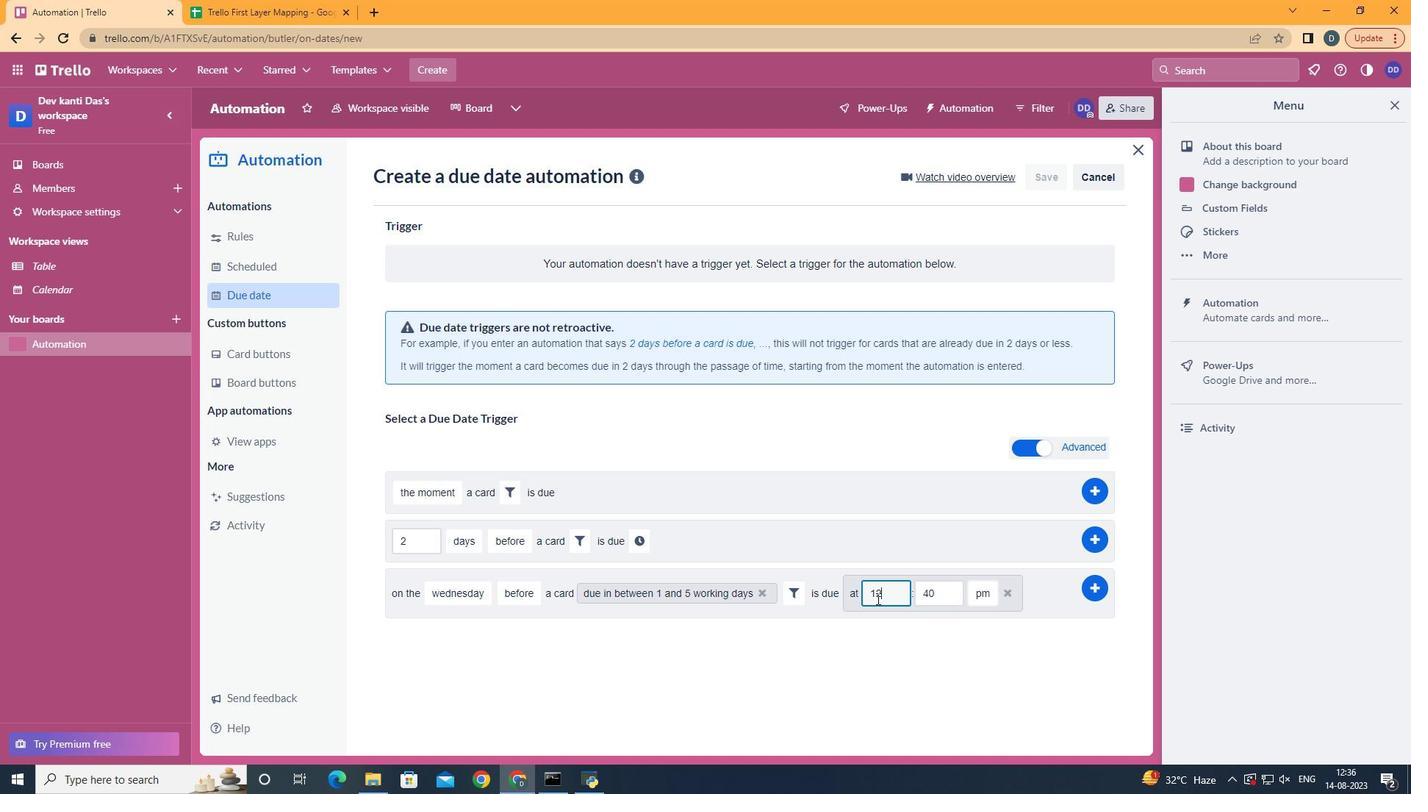 
Action: Key pressed <Key.backspace>1
Screenshot: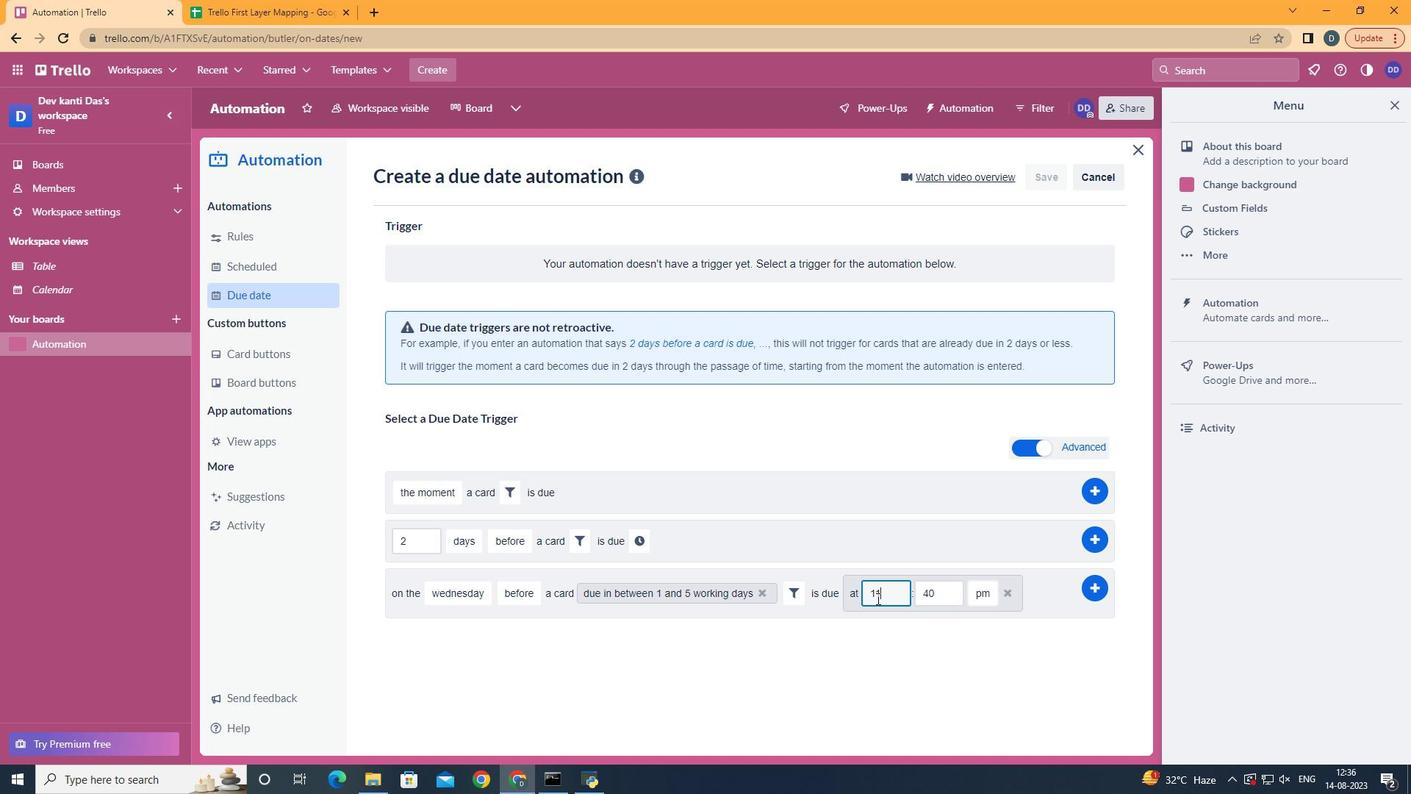 
Action: Mouse moved to (955, 586)
Screenshot: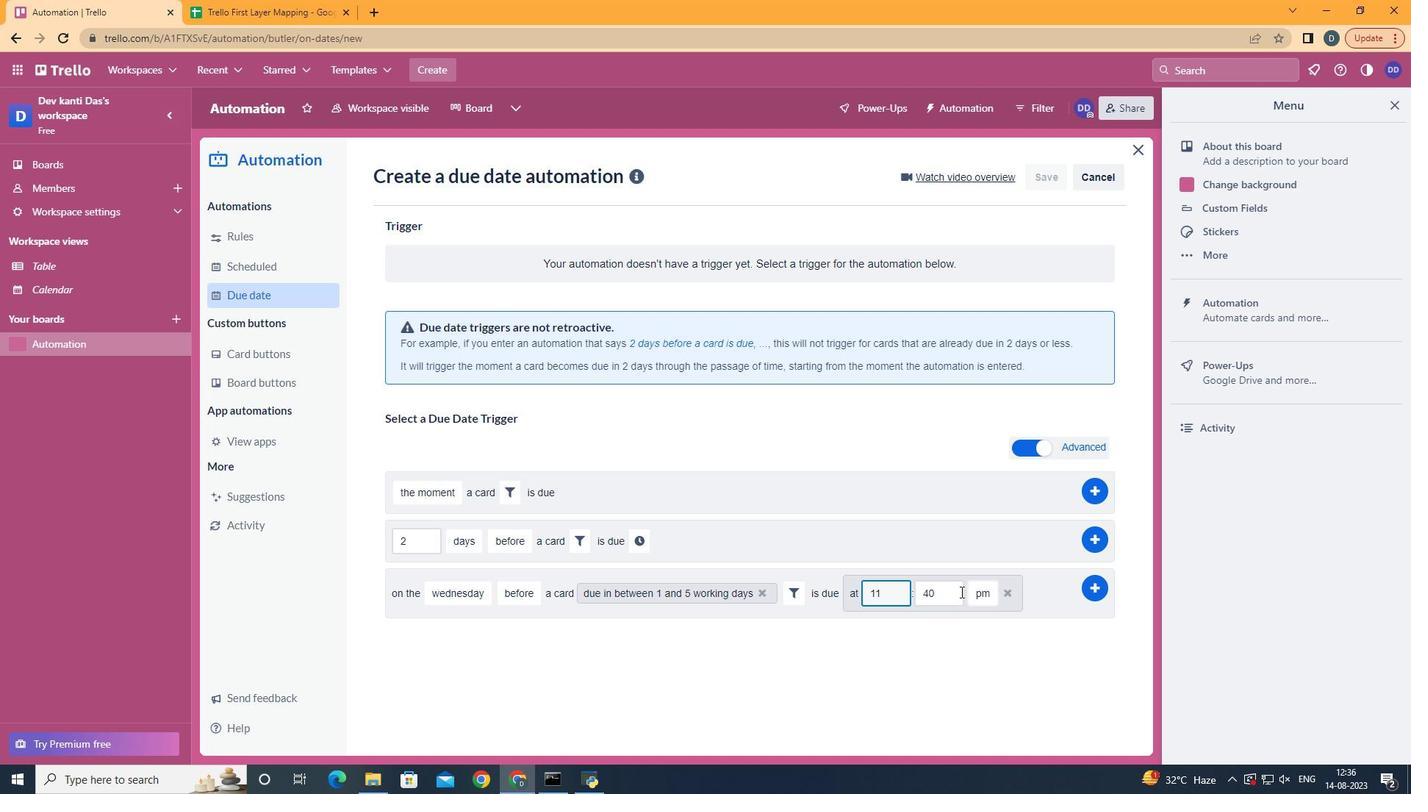 
Action: Mouse pressed left at (955, 586)
Screenshot: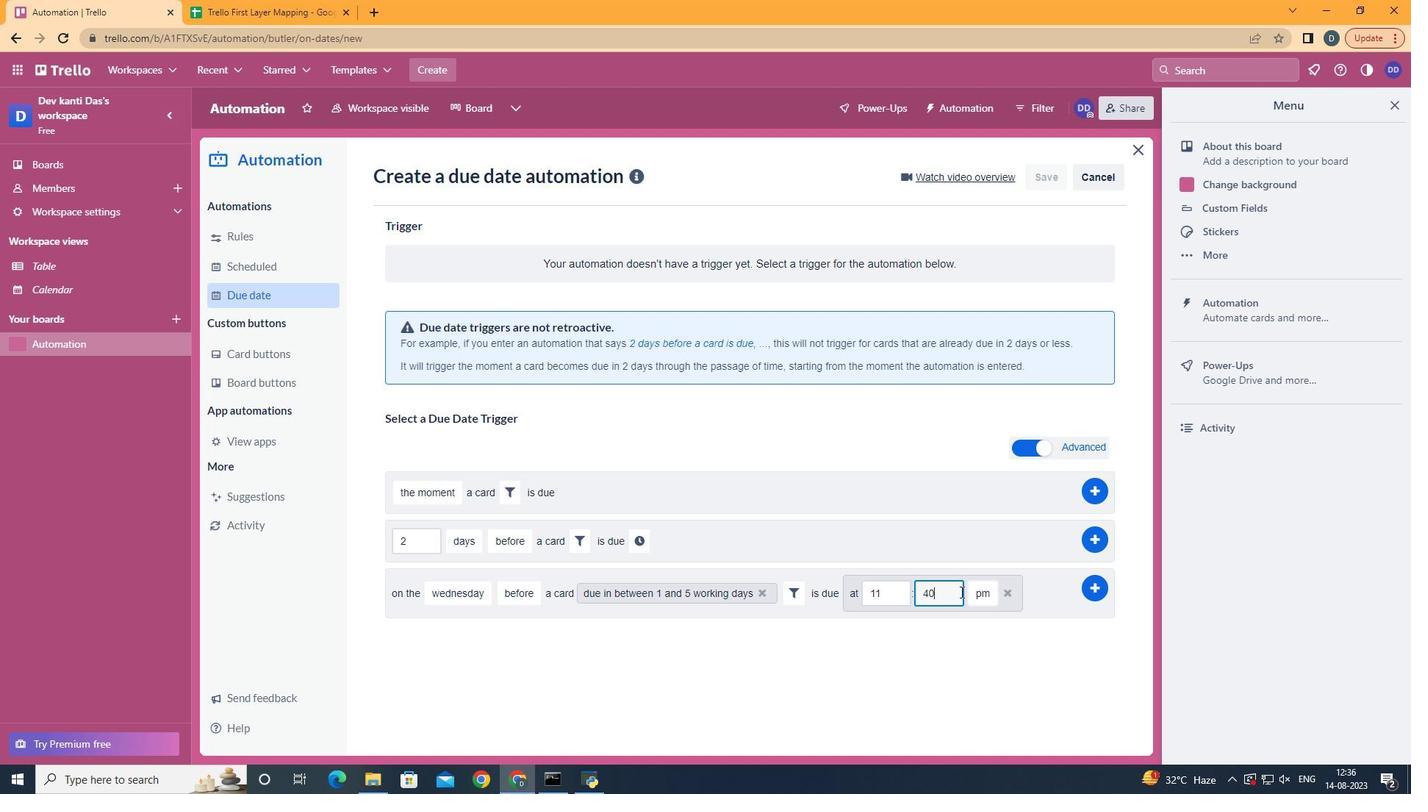 
Action: Key pressed <Key.backspace><Key.backspace>00
Screenshot: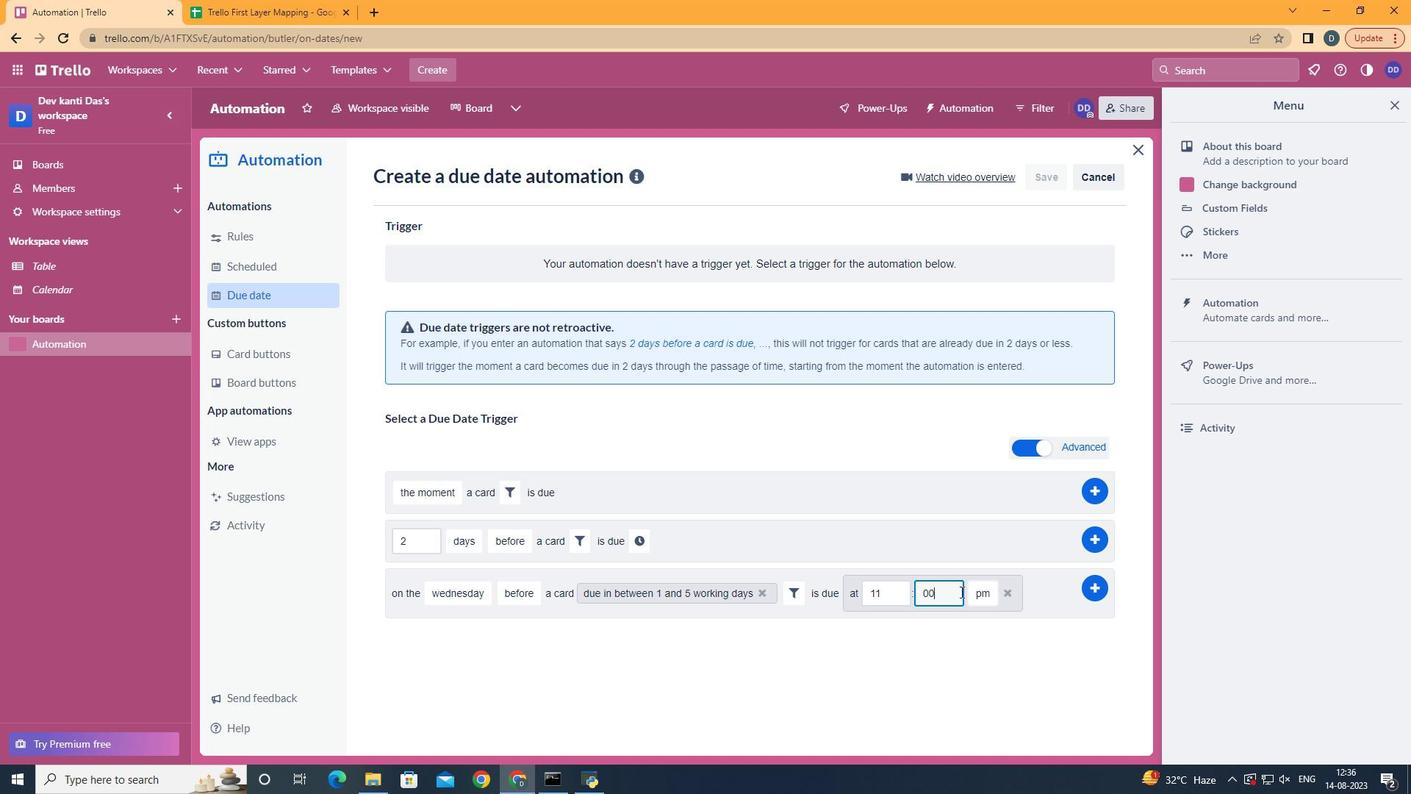 
Action: Mouse moved to (975, 614)
Screenshot: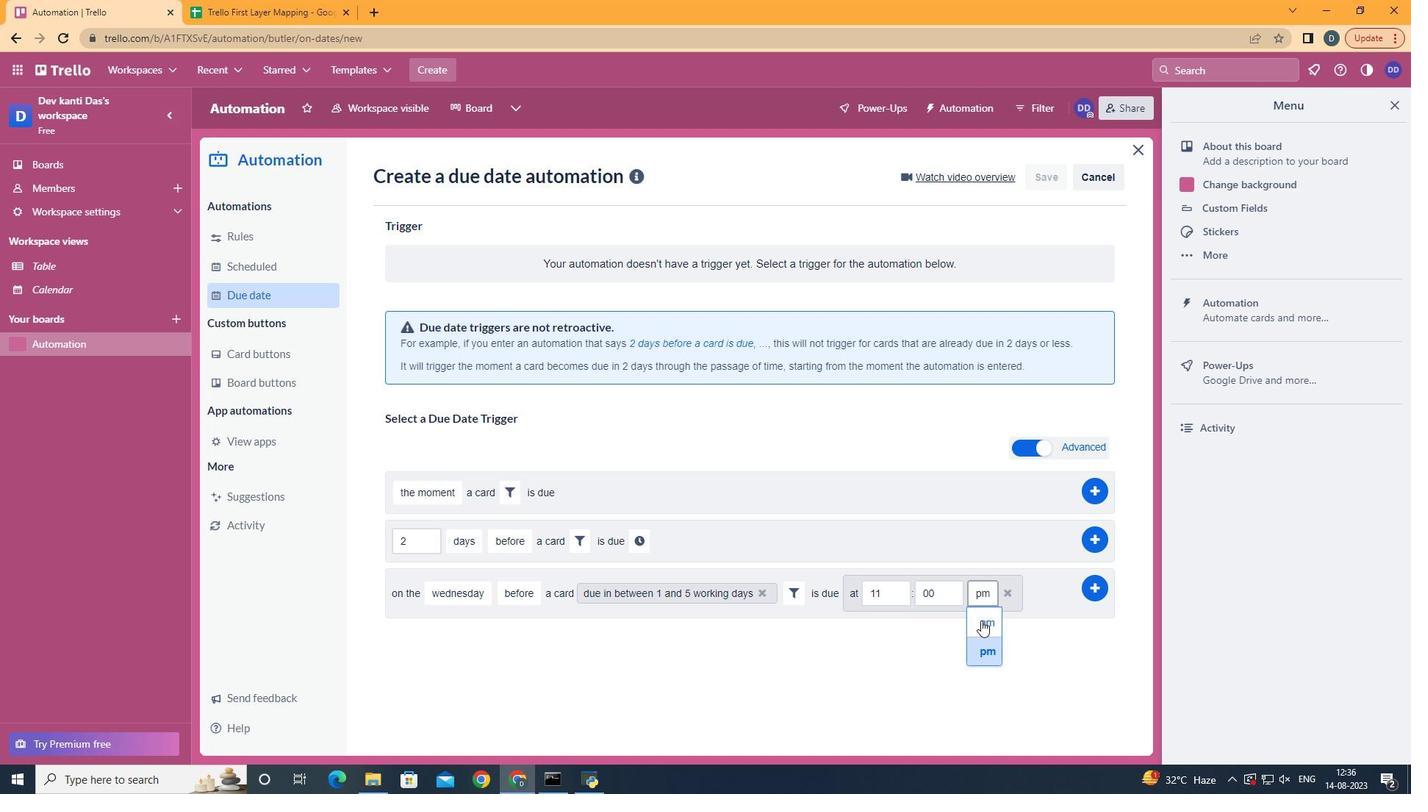 
Action: Mouse pressed left at (975, 614)
Screenshot: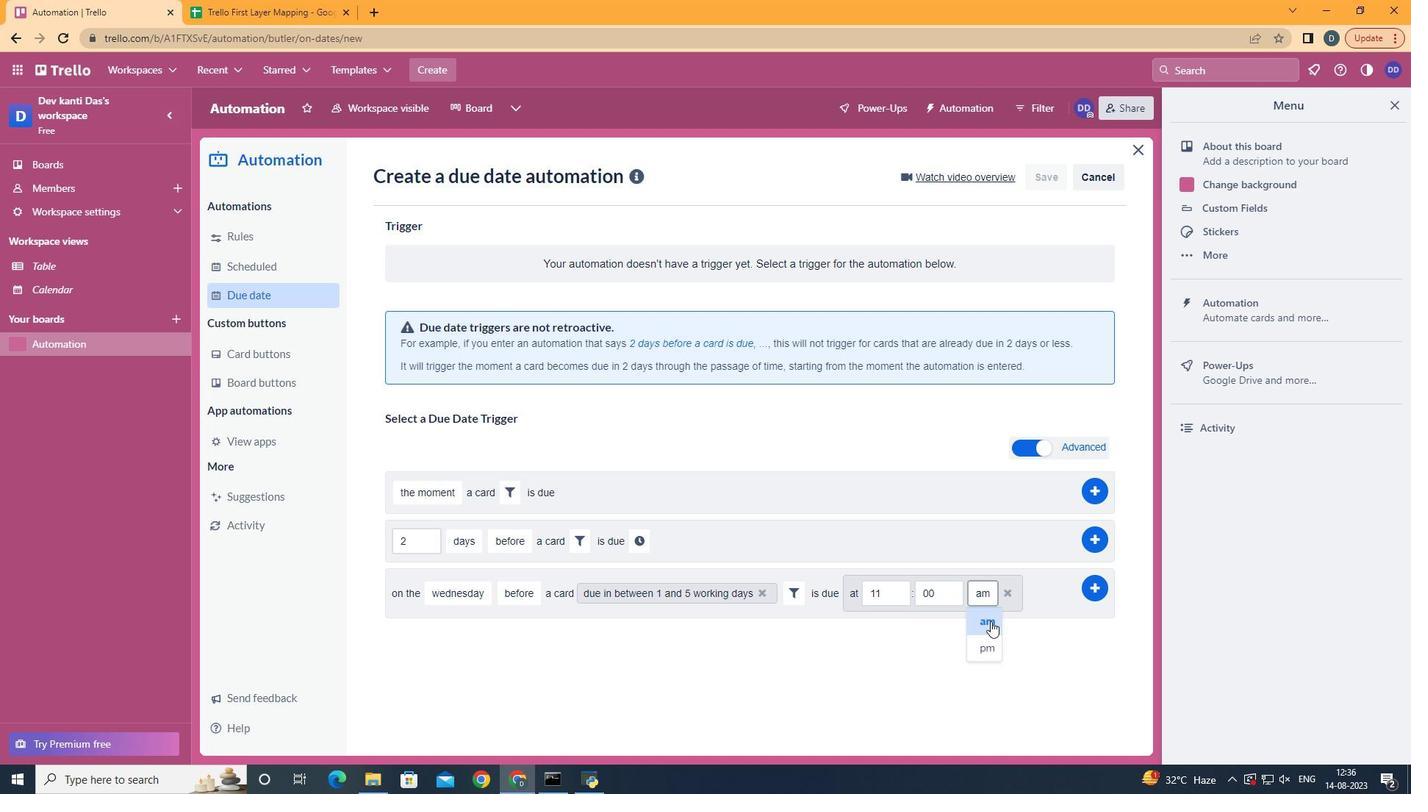 
Action: Mouse moved to (1088, 586)
Screenshot: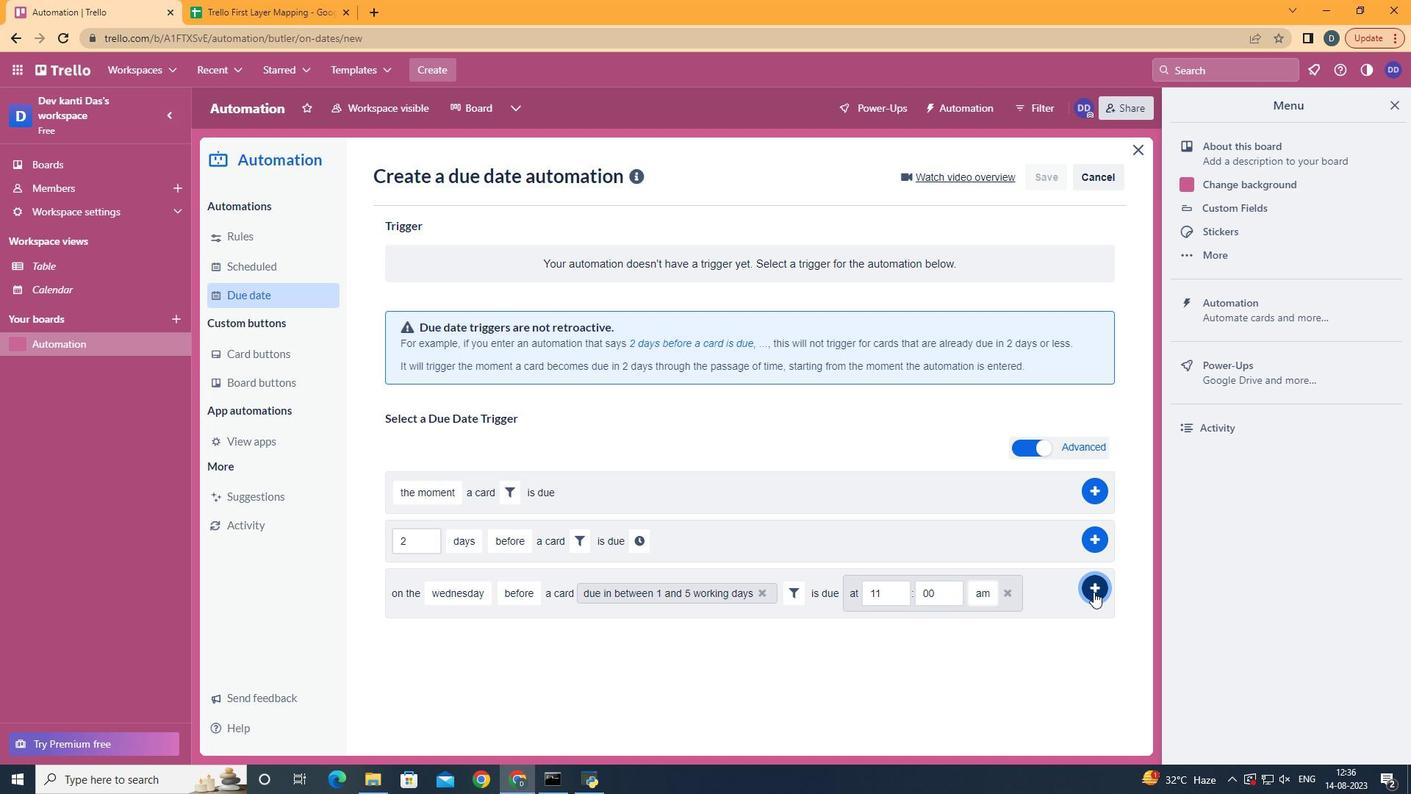 
Action: Mouse pressed left at (1088, 586)
Screenshot: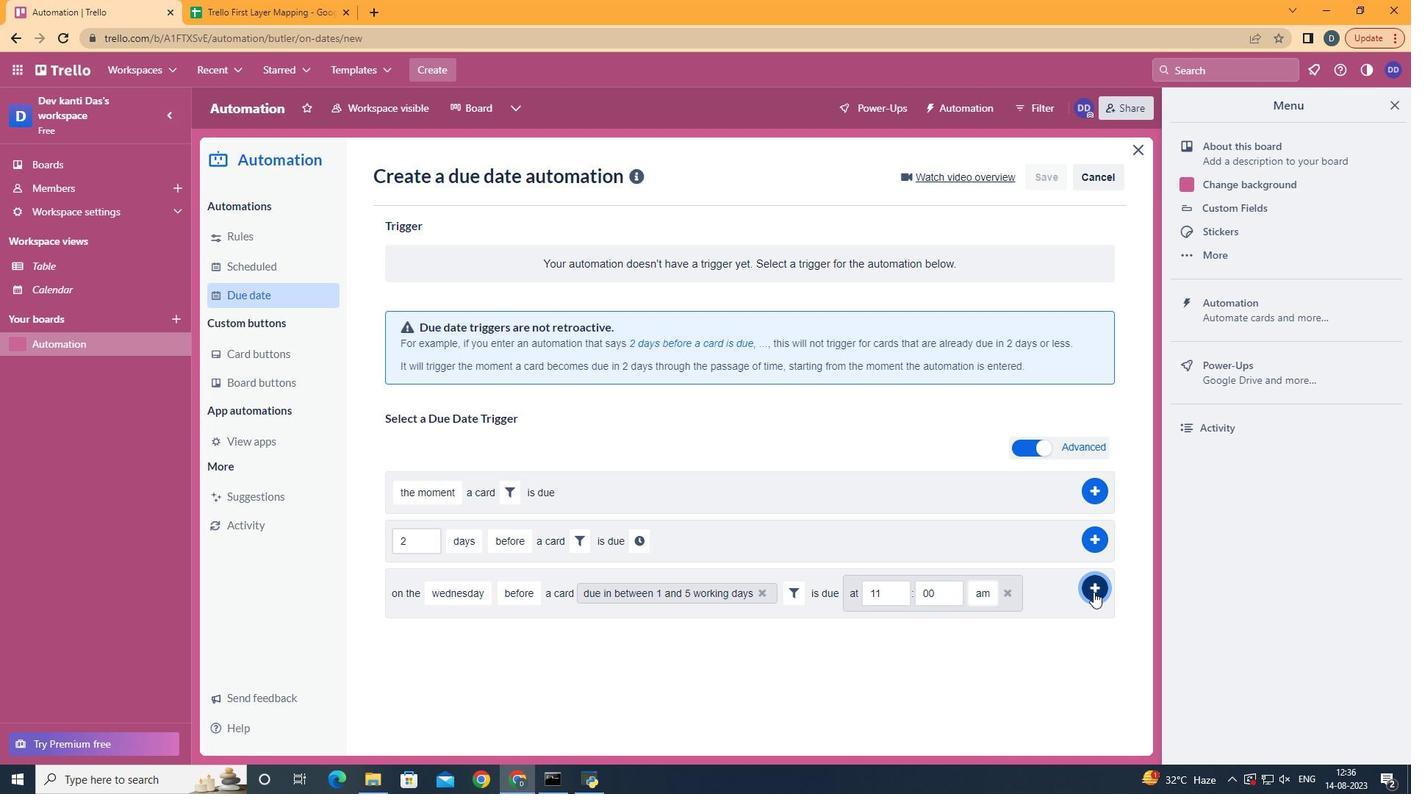 
